 Task: Open Card Vulnerability Assessment in Board Voice of Customer Feedback Collection and Analysis to Workspace E-commerce Management and add a team member Softage.2@softage.net, a label Orange, a checklist Culinary Nutrition, an attachment from Trello, a color Orange and finally, add a card description 'Create and send out employee engagement survey on company vision' and a comment 'Let us approach this task with a sense of creativity and innovation, looking for unique and unconventional solutions.'. Add a start date 'Jan 06, 1900' with a due date 'Jan 13, 1900'
Action: Mouse moved to (56, 302)
Screenshot: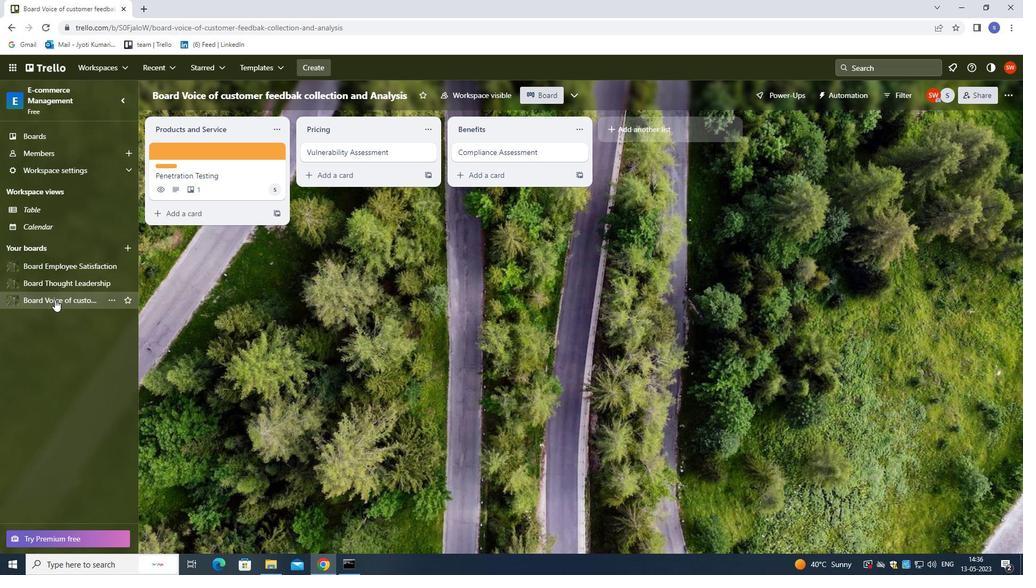 
Action: Mouse pressed left at (56, 302)
Screenshot: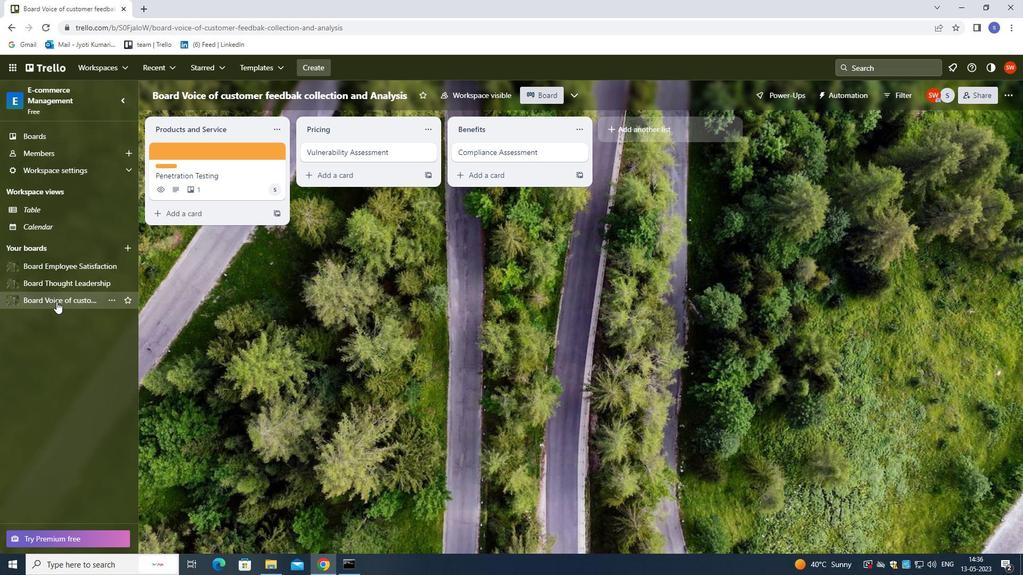 
Action: Mouse moved to (340, 152)
Screenshot: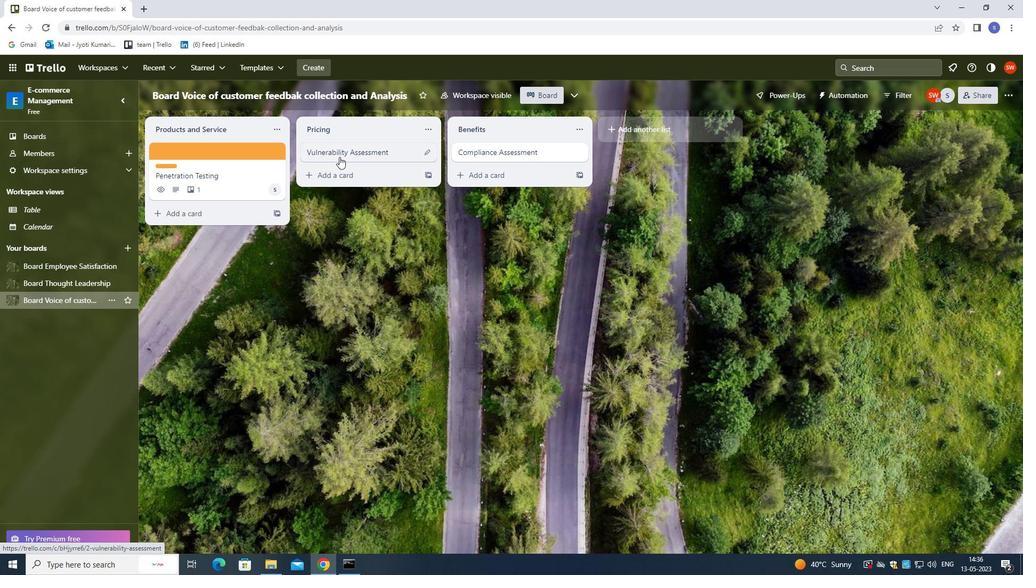 
Action: Mouse pressed left at (340, 152)
Screenshot: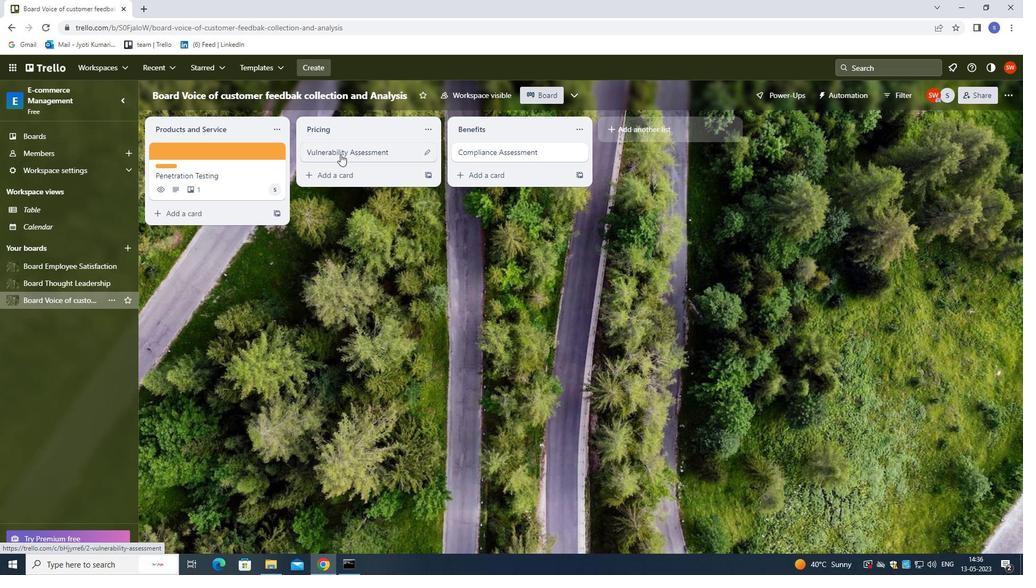 
Action: Mouse moved to (624, 184)
Screenshot: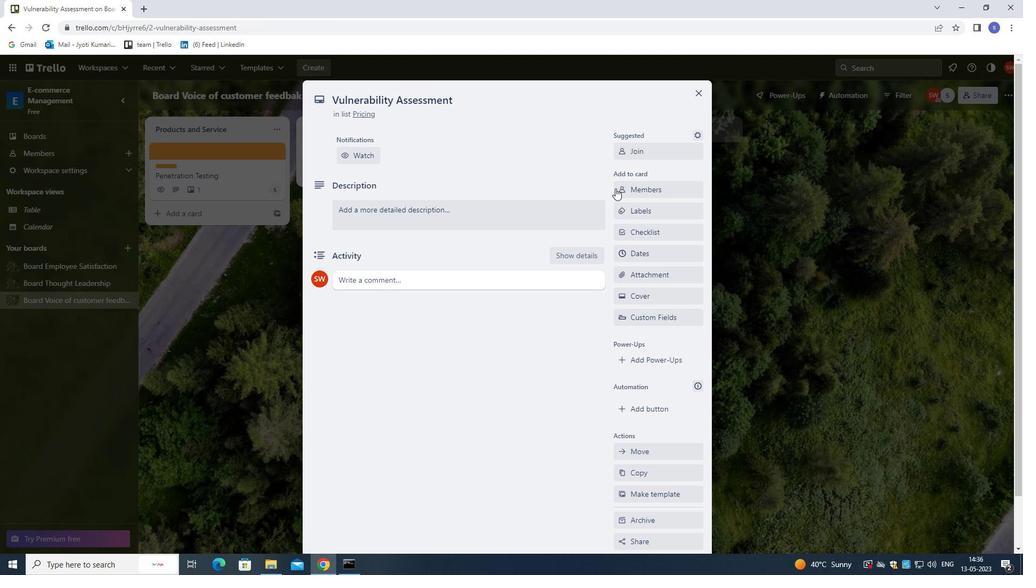 
Action: Mouse pressed left at (624, 184)
Screenshot: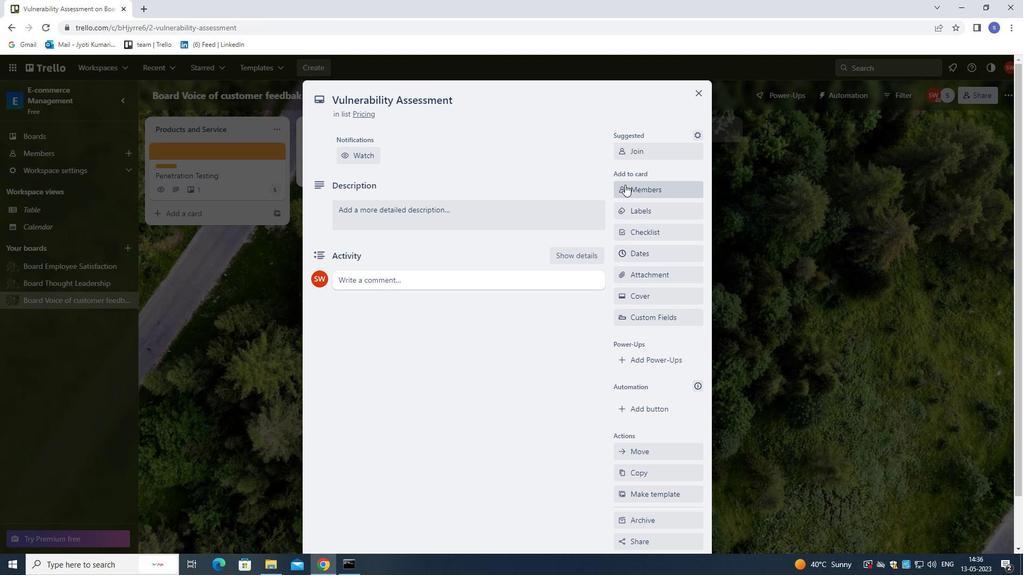 
Action: Mouse moved to (478, 327)
Screenshot: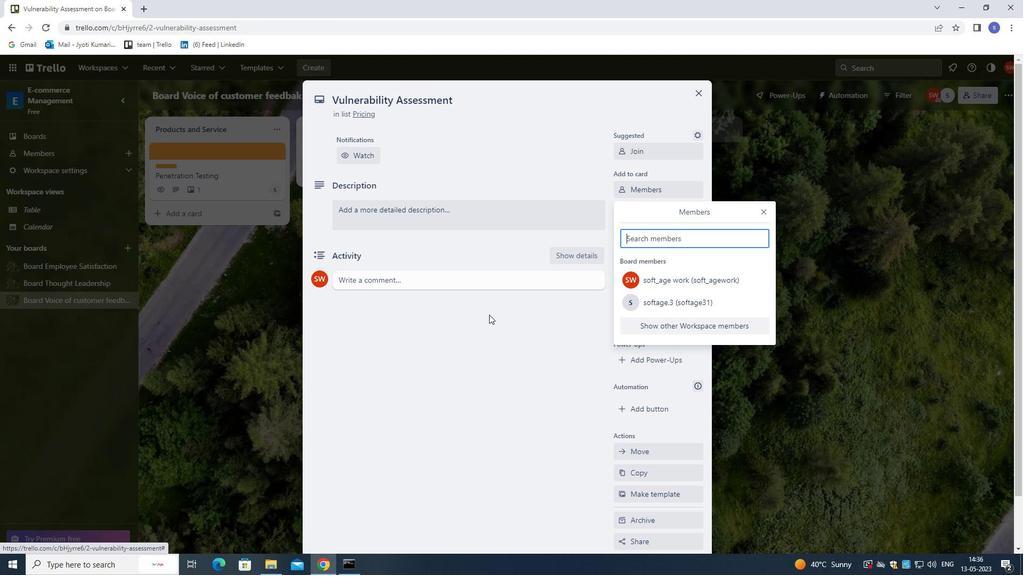 
Action: Key pressed softage.2<Key.shift>@SOFTAGE.NET
Screenshot: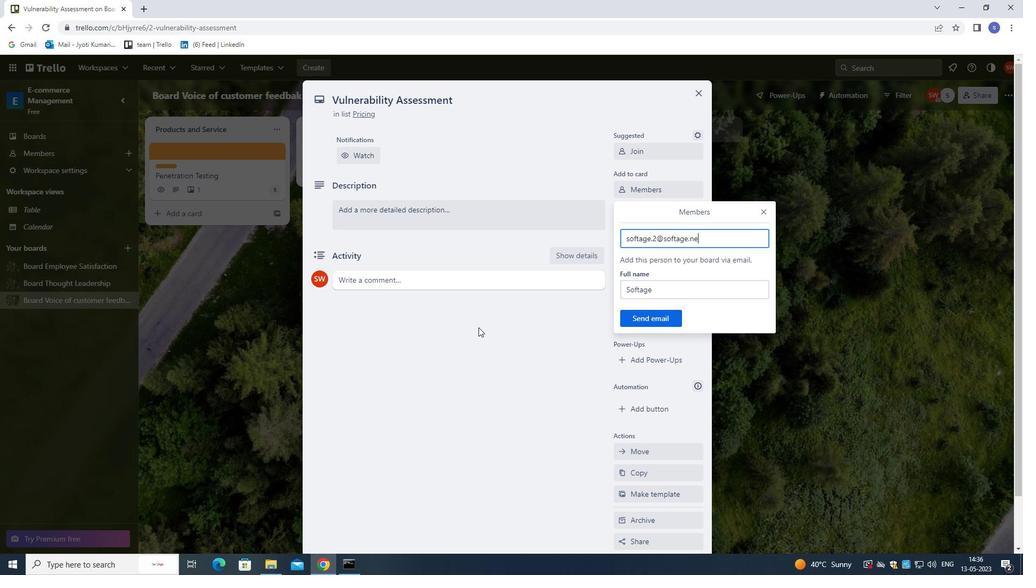 
Action: Mouse moved to (634, 318)
Screenshot: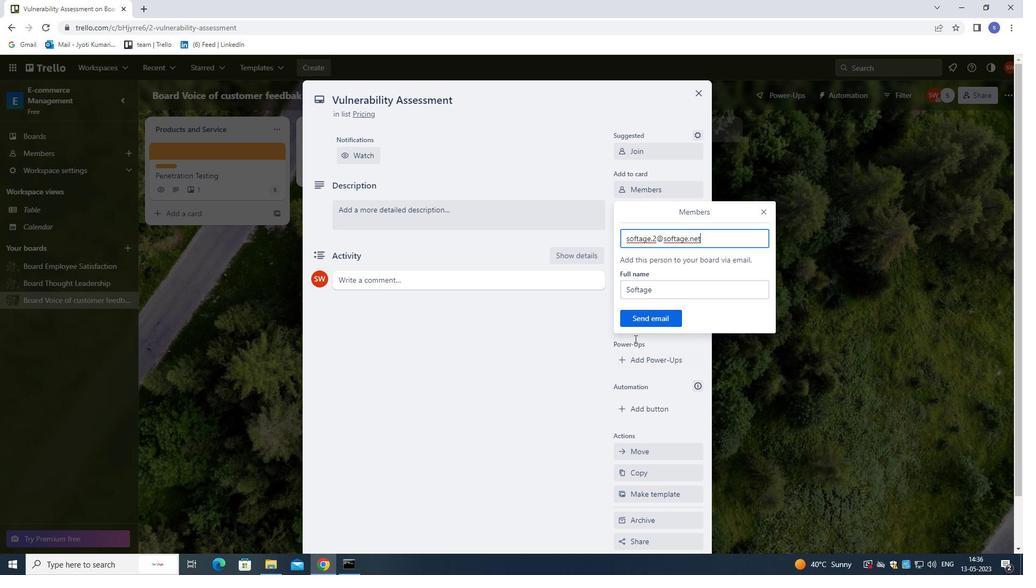 
Action: Mouse pressed left at (634, 318)
Screenshot: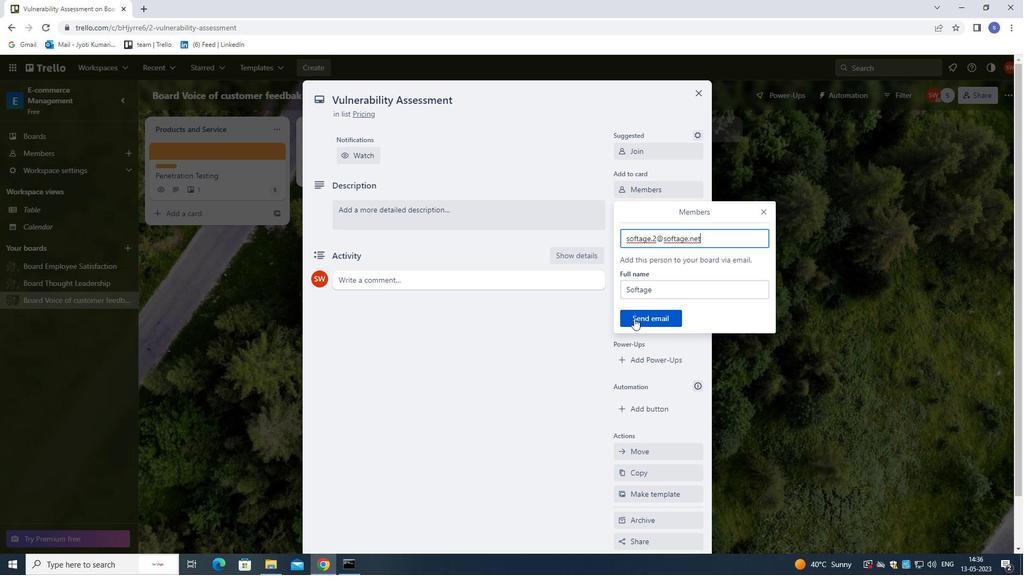 
Action: Mouse moved to (636, 214)
Screenshot: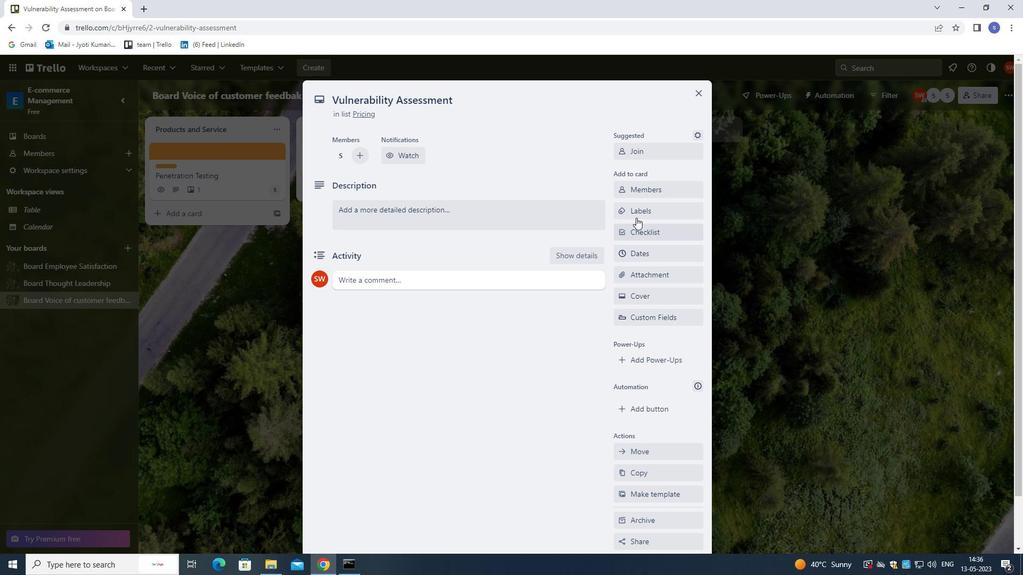 
Action: Mouse pressed left at (636, 214)
Screenshot: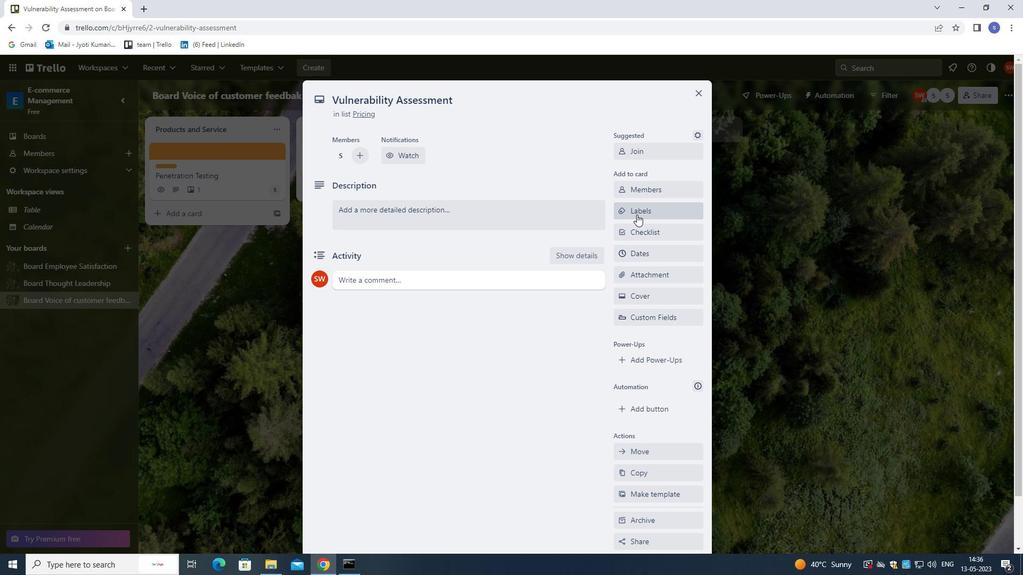 
Action: Mouse moved to (630, 210)
Screenshot: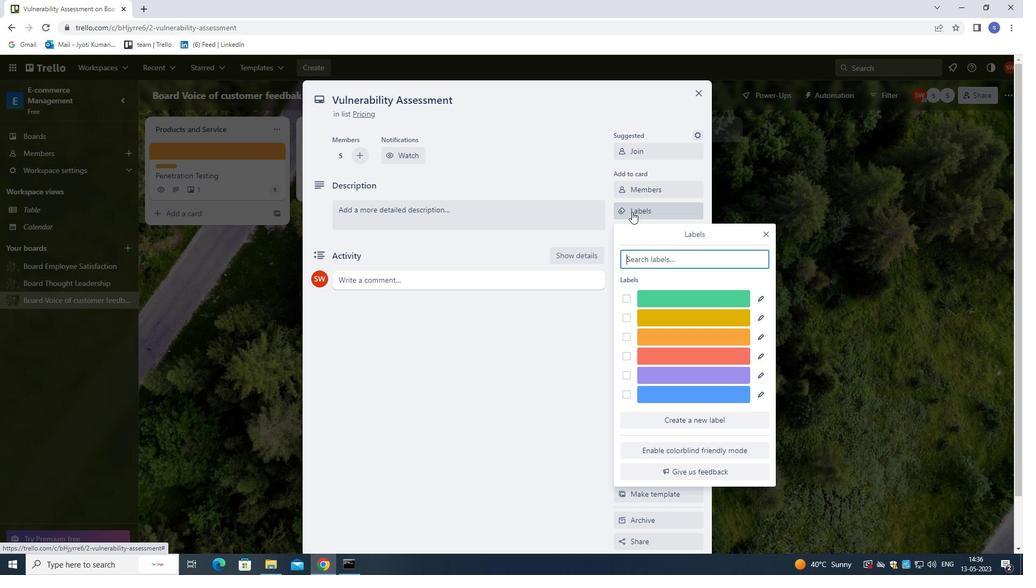 
Action: Key pressed O
Screenshot: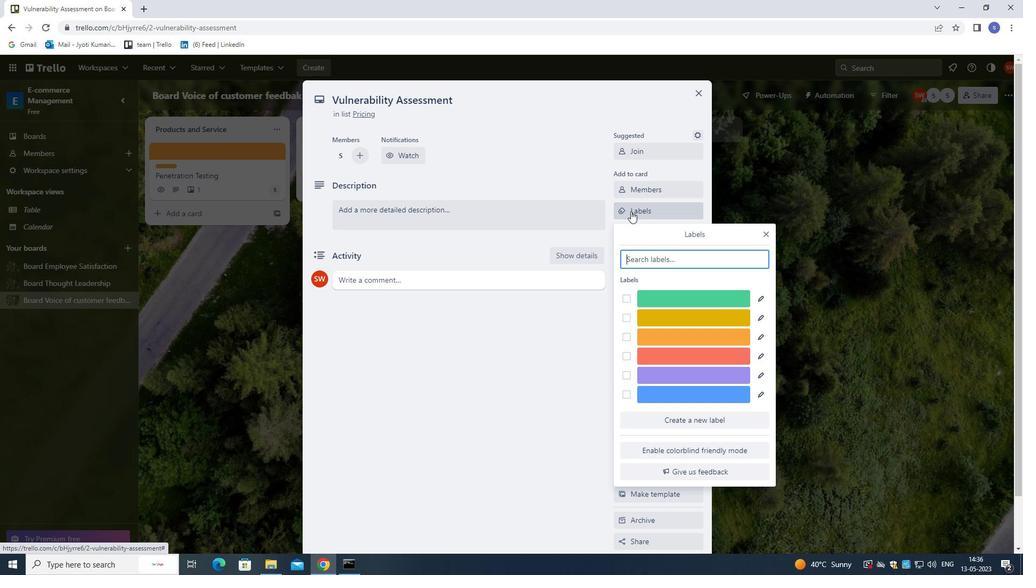 
Action: Mouse moved to (645, 296)
Screenshot: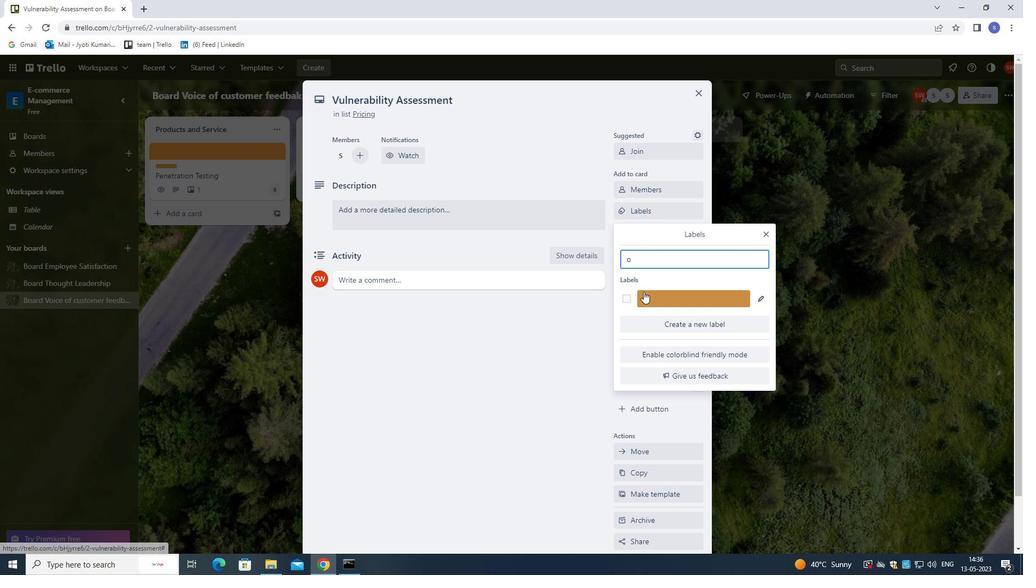 
Action: Mouse pressed left at (645, 296)
Screenshot: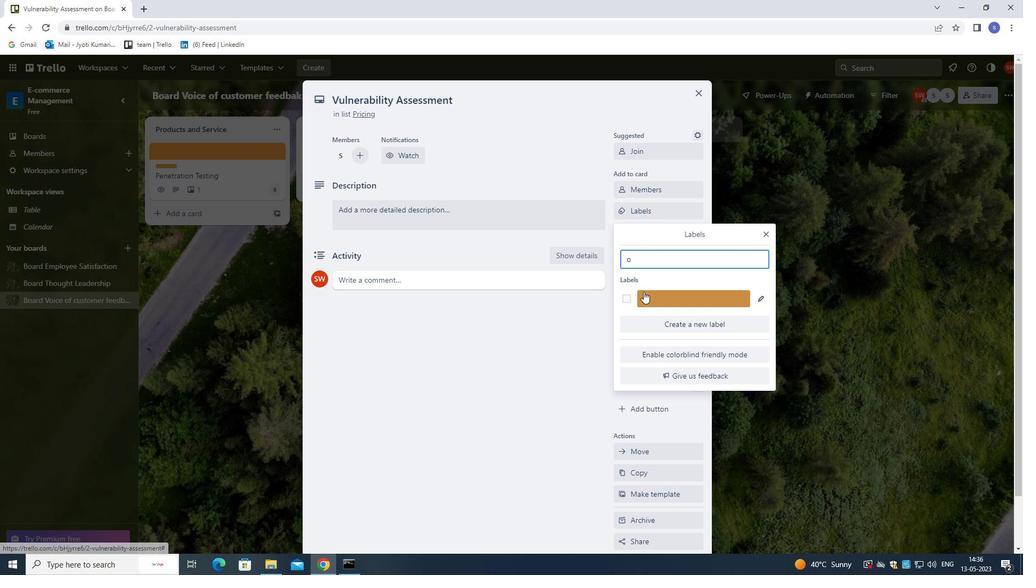 
Action: Mouse moved to (764, 236)
Screenshot: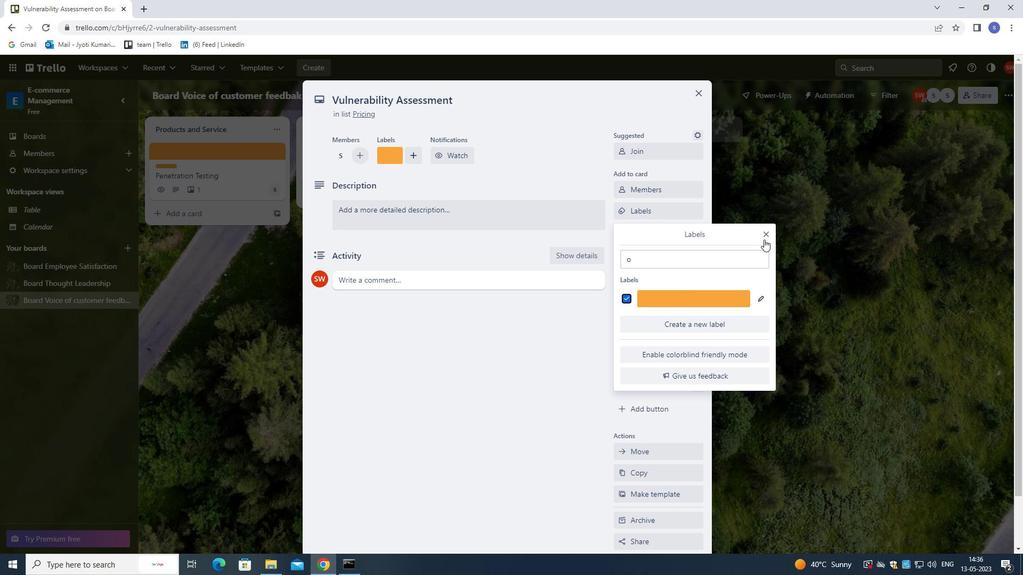 
Action: Mouse pressed left at (764, 236)
Screenshot: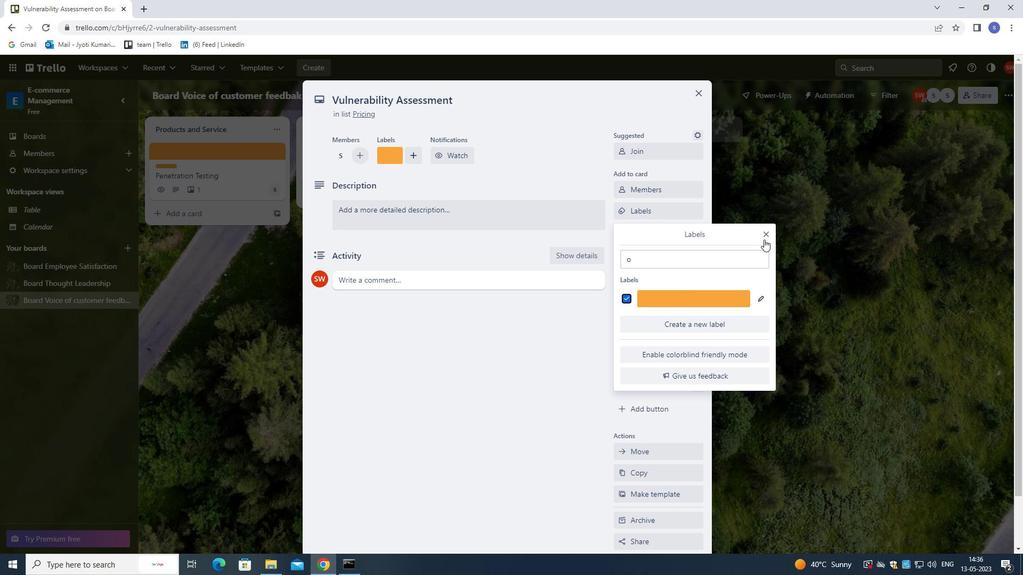 
Action: Mouse moved to (650, 232)
Screenshot: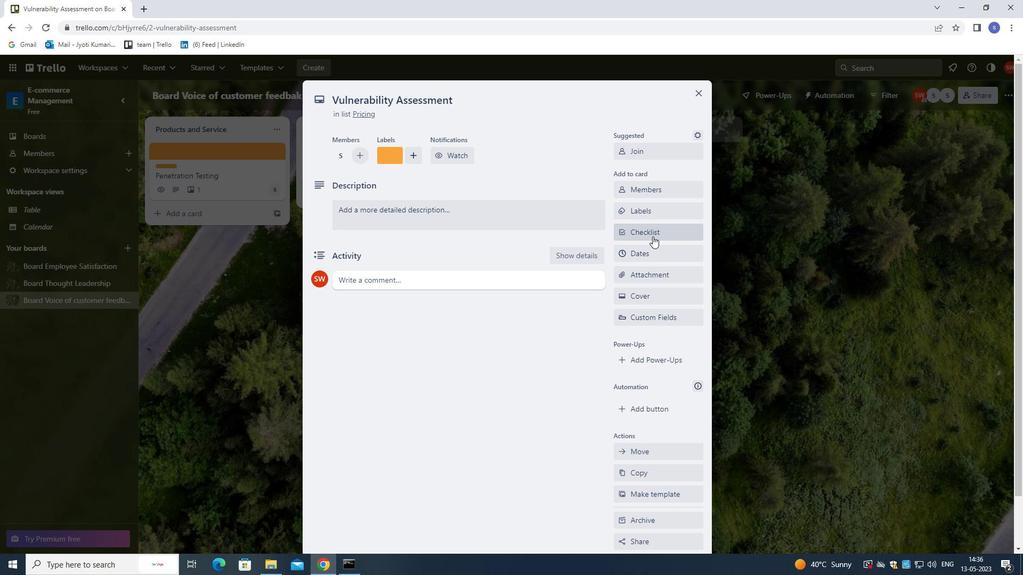 
Action: Mouse pressed left at (650, 232)
Screenshot: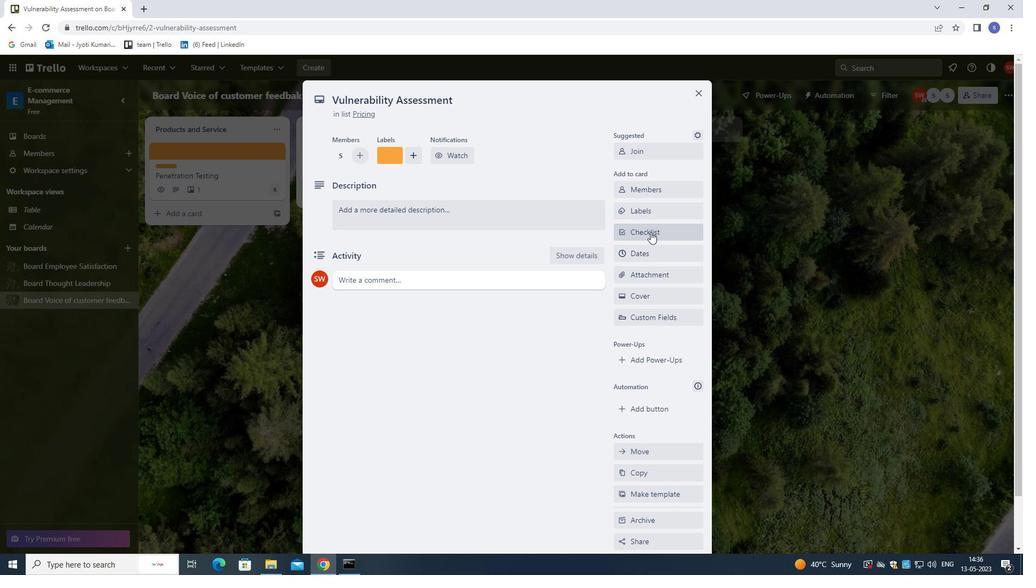 
Action: Mouse moved to (583, 209)
Screenshot: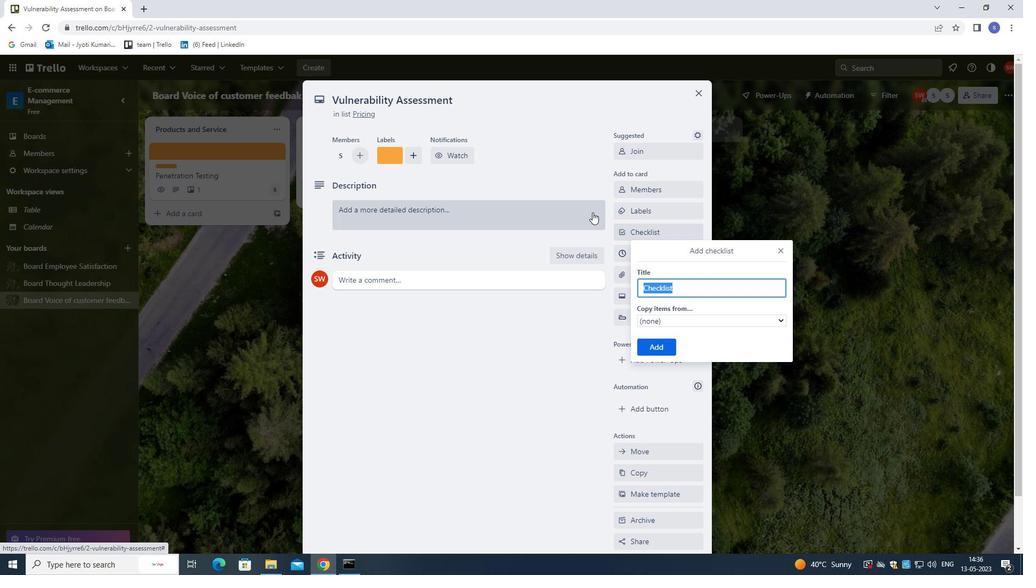 
Action: Key pressed <Key.shift>CUIL<Key.backspace><Key.backspace>LINARY<Key.space><Key.shift>NUTRITION
Screenshot: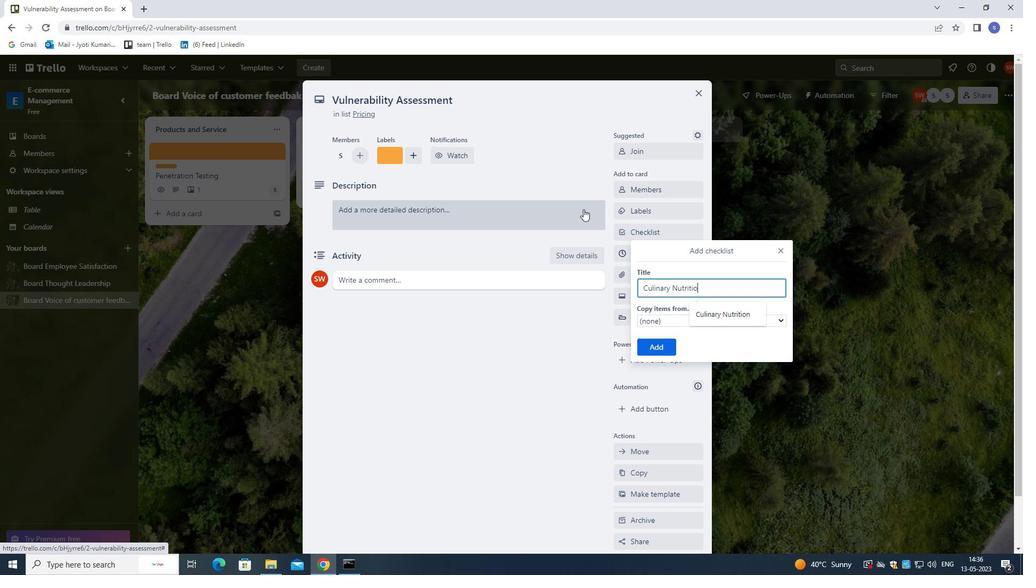 
Action: Mouse moved to (649, 343)
Screenshot: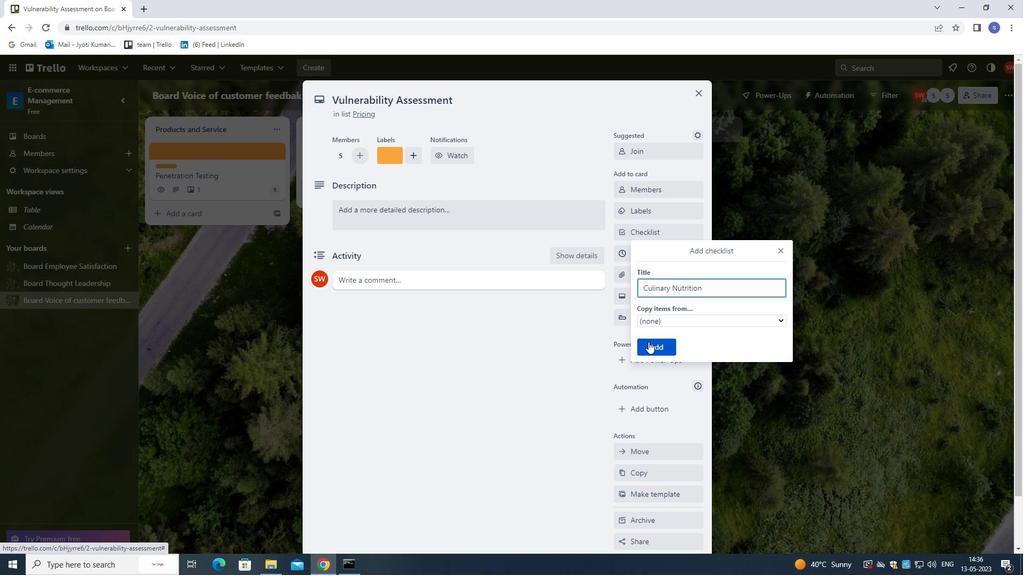 
Action: Mouse pressed left at (649, 343)
Screenshot: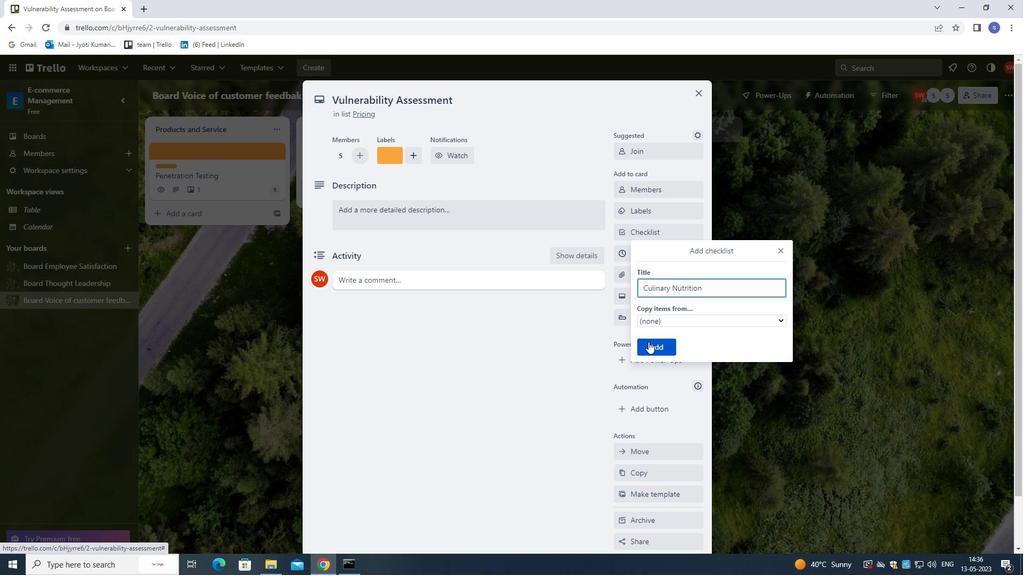 
Action: Mouse moved to (658, 257)
Screenshot: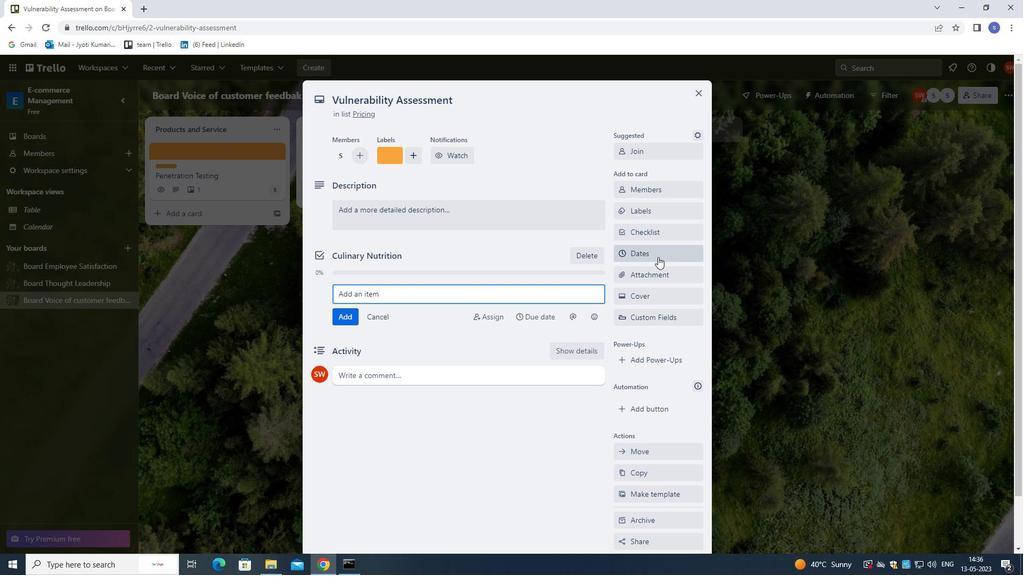 
Action: Mouse pressed left at (658, 257)
Screenshot: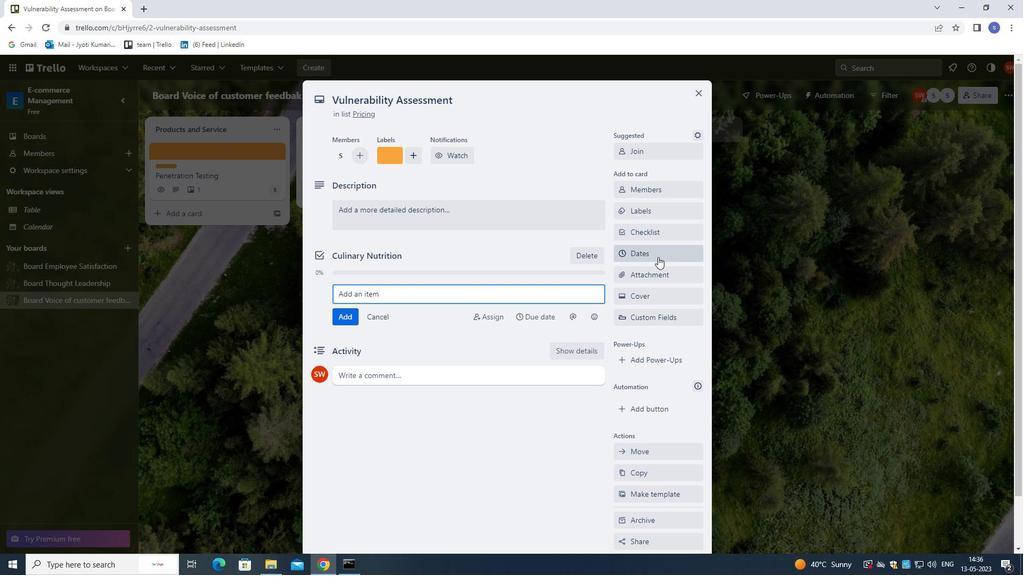 
Action: Mouse moved to (624, 290)
Screenshot: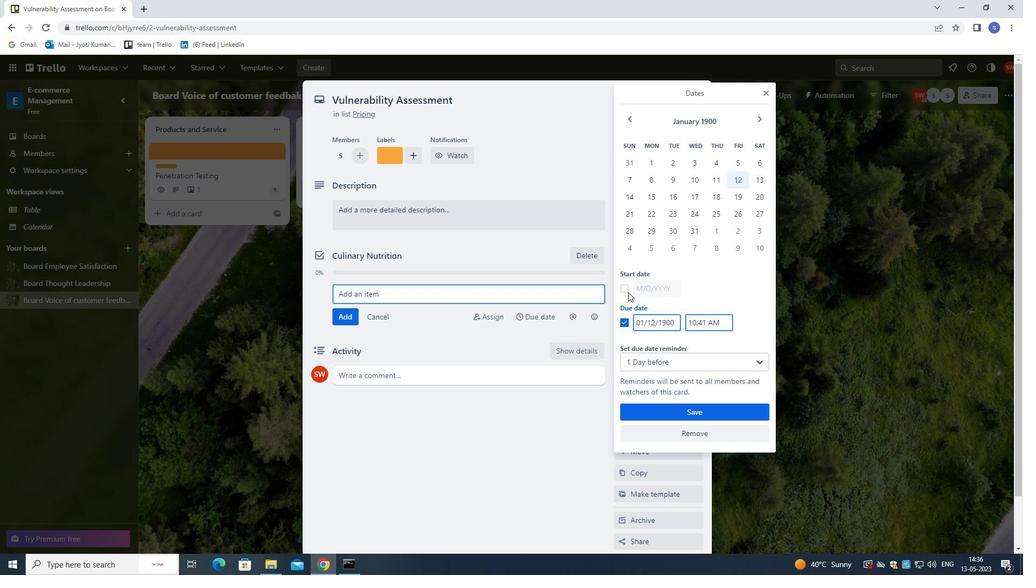 
Action: Mouse pressed left at (624, 290)
Screenshot: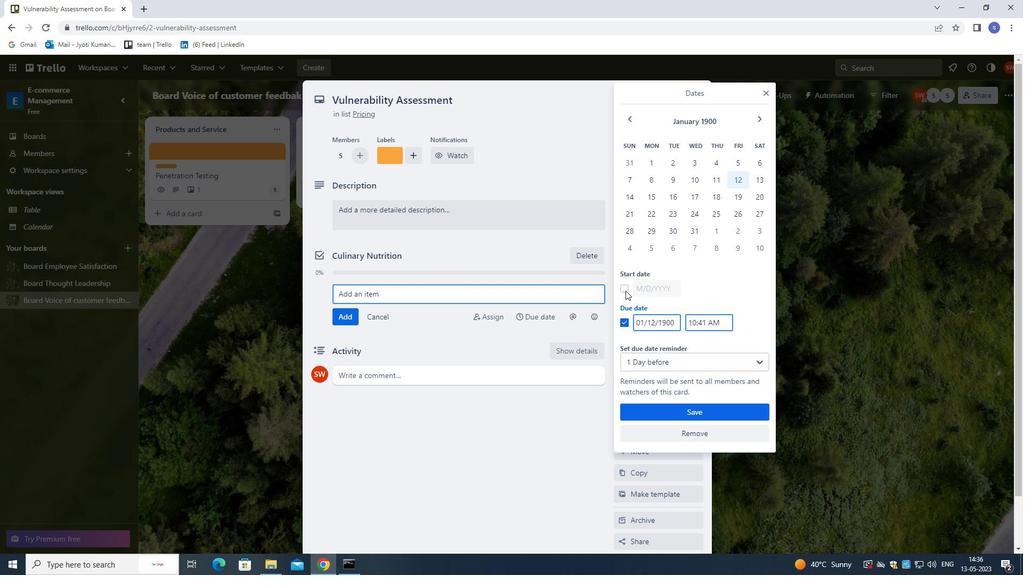 
Action: Mouse moved to (650, 287)
Screenshot: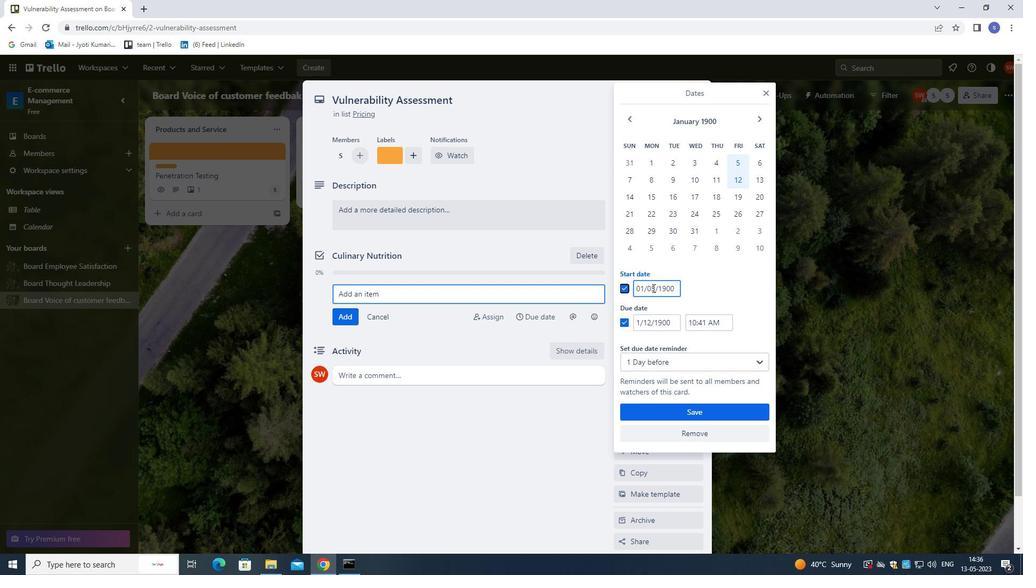
Action: Mouse pressed left at (650, 287)
Screenshot: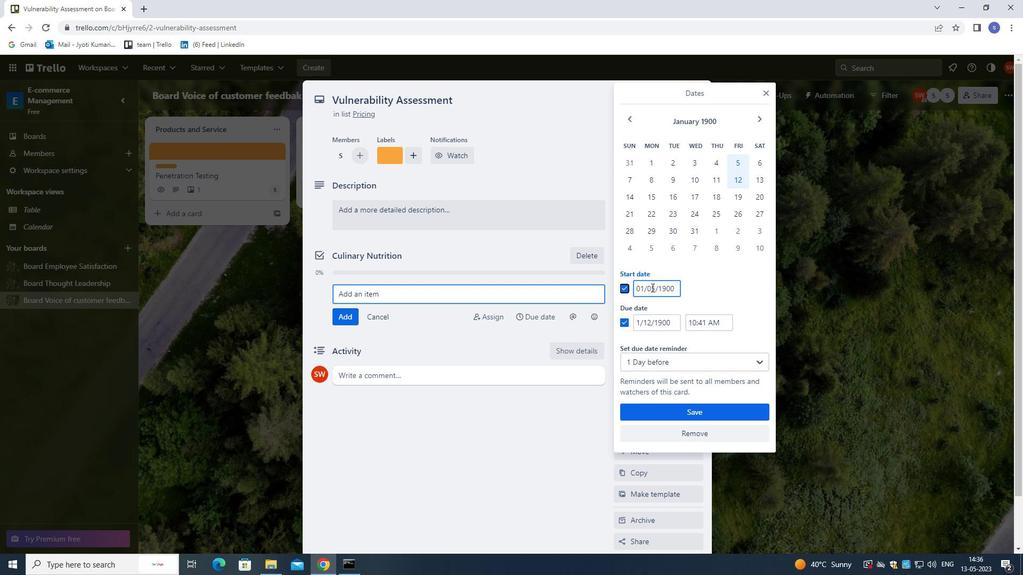 
Action: Mouse moved to (682, 356)
Screenshot: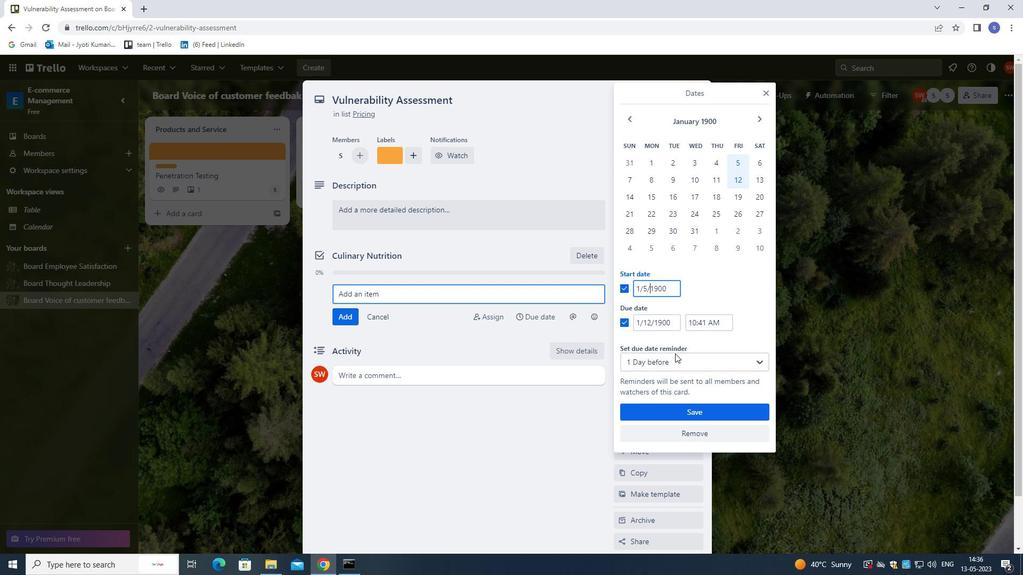 
Action: Key pressed <Key.left><Key.backspace>6
Screenshot: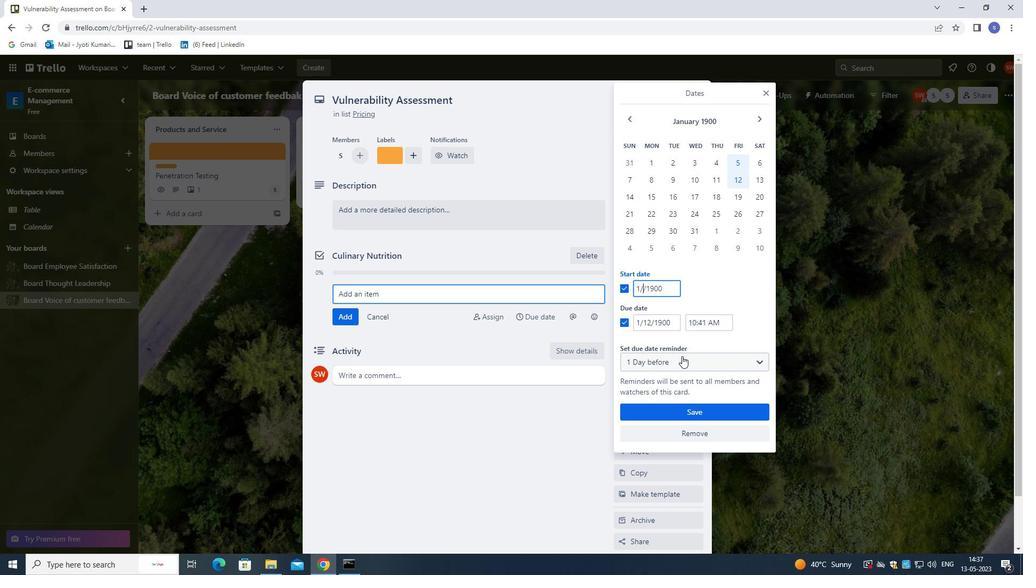 
Action: Mouse moved to (648, 323)
Screenshot: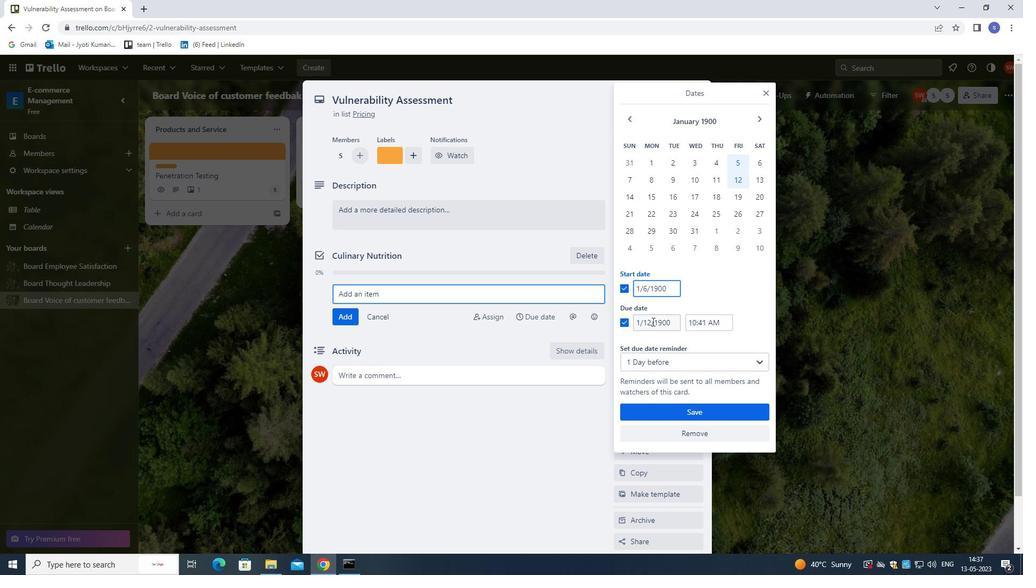 
Action: Mouse pressed left at (648, 323)
Screenshot: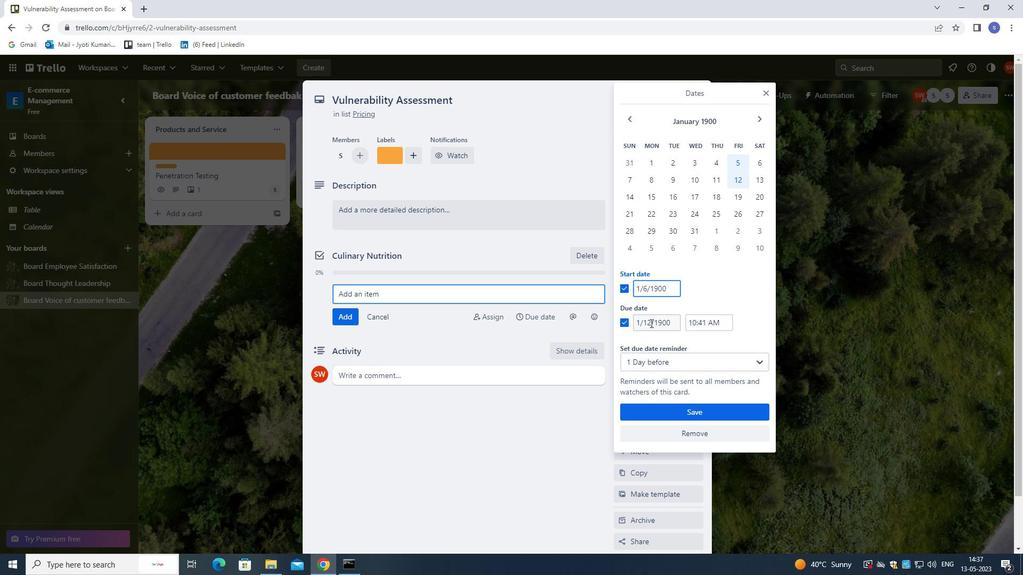 
Action: Mouse moved to (647, 373)
Screenshot: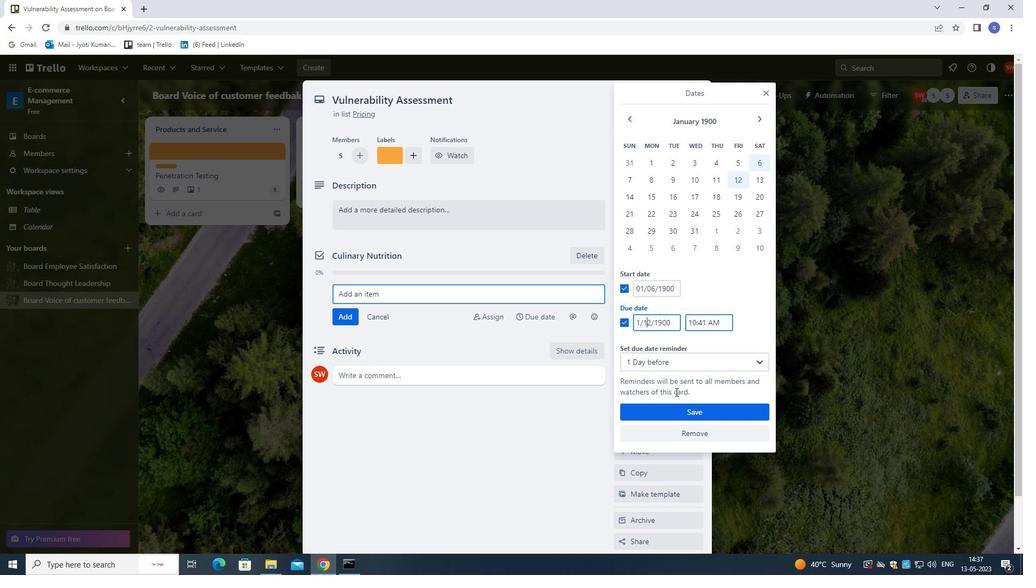 
Action: Key pressed <Key.right><Key.backspace>3
Screenshot: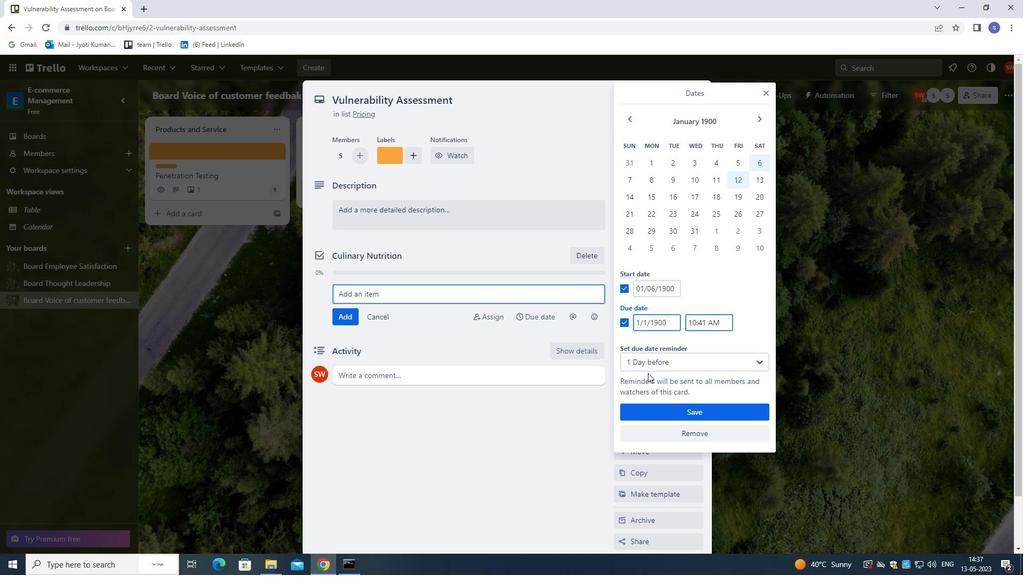 
Action: Mouse moved to (651, 410)
Screenshot: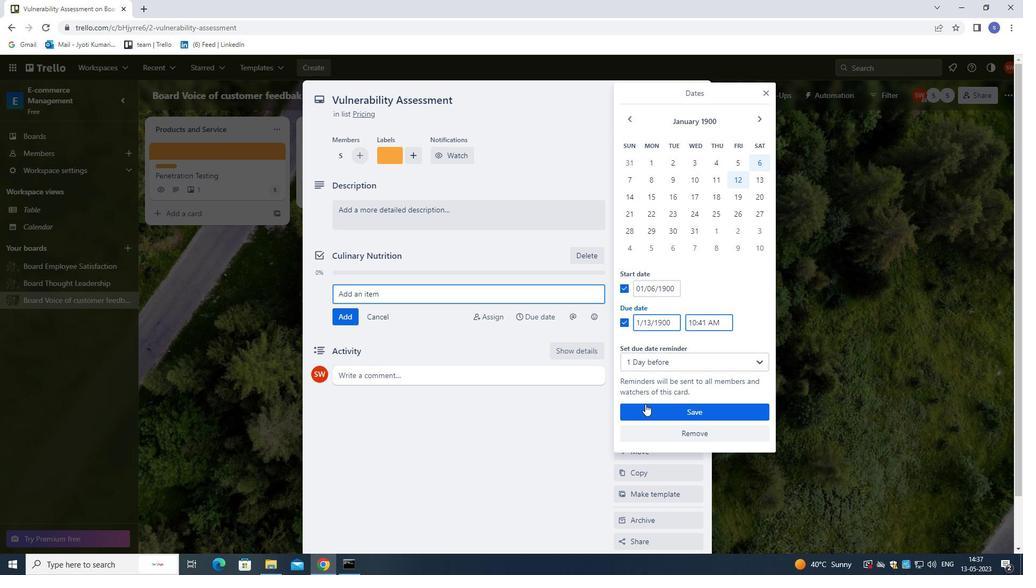 
Action: Mouse pressed left at (651, 410)
Screenshot: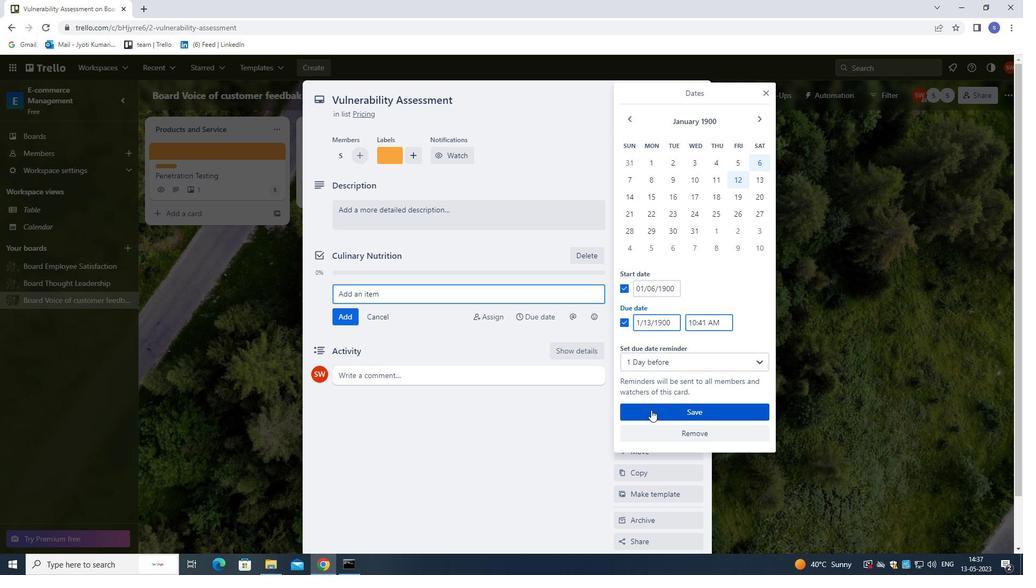 
Action: Mouse moved to (638, 270)
Screenshot: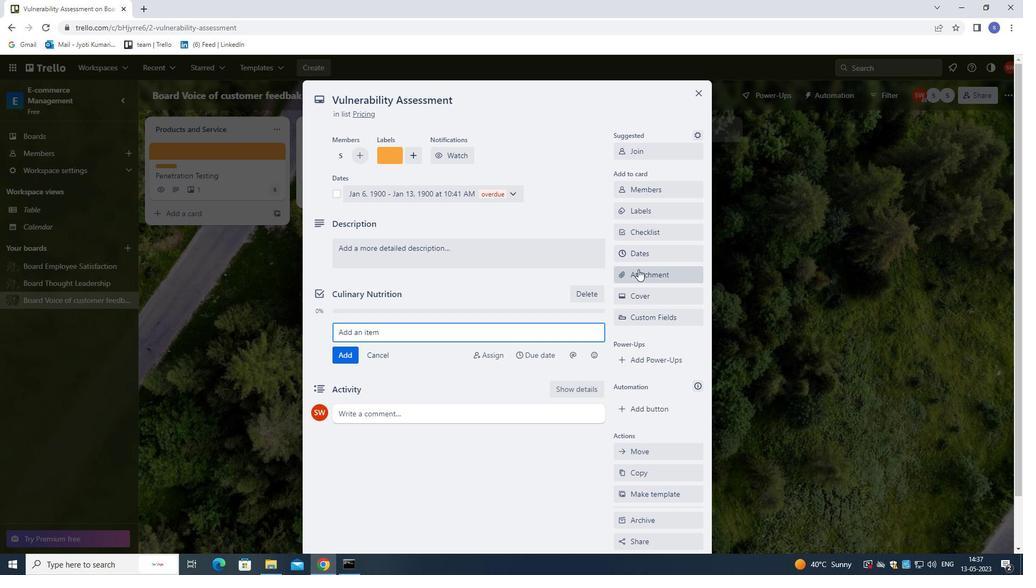 
Action: Mouse pressed left at (638, 270)
Screenshot: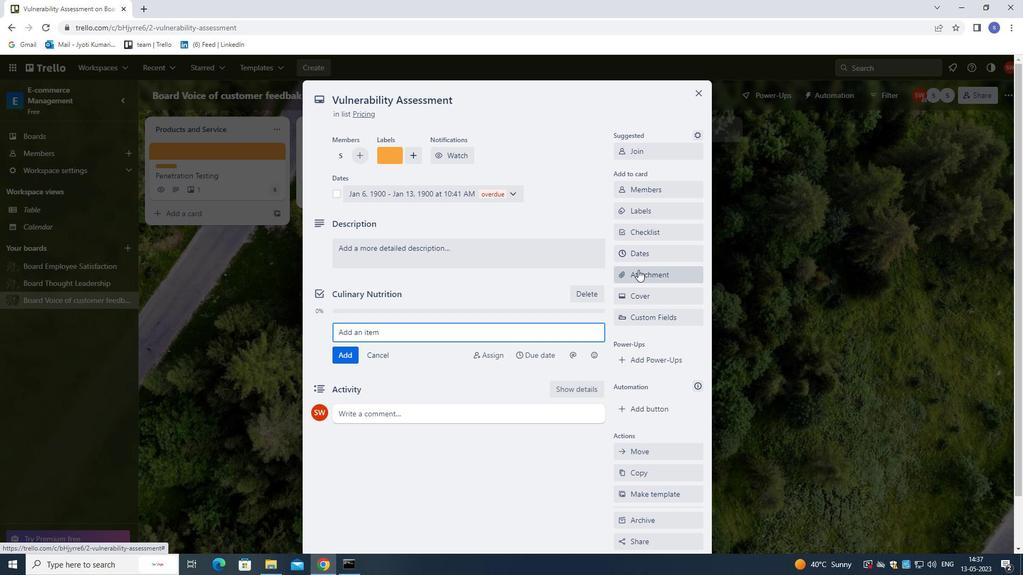 
Action: Mouse moved to (679, 343)
Screenshot: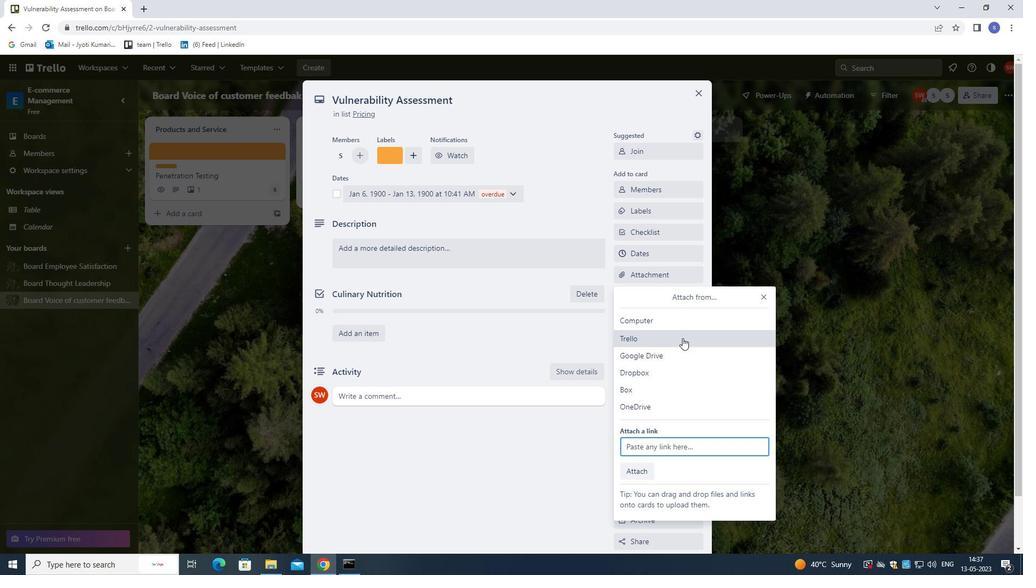 
Action: Mouse pressed left at (679, 343)
Screenshot: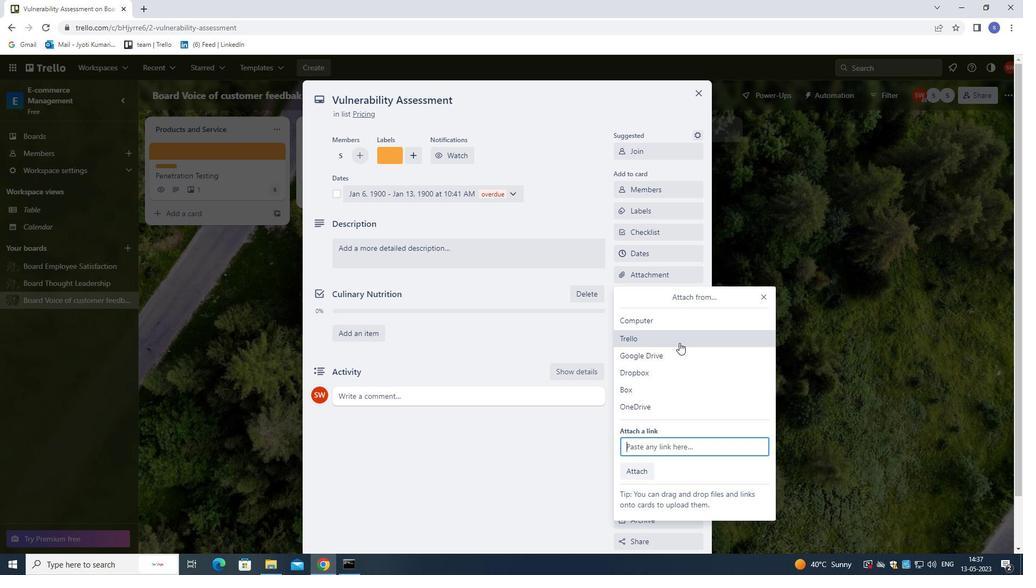 
Action: Mouse moved to (659, 307)
Screenshot: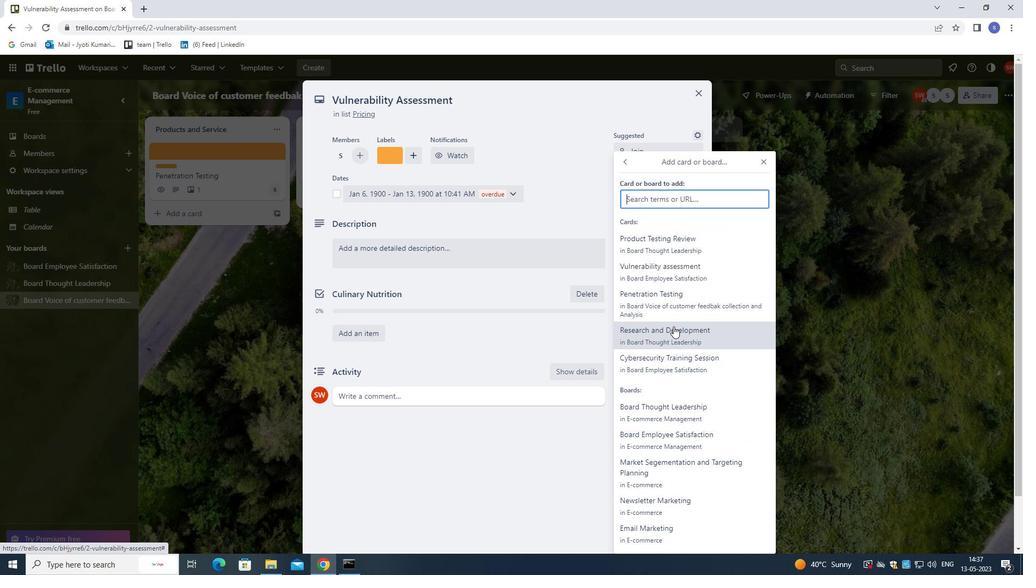 
Action: Mouse pressed left at (659, 307)
Screenshot: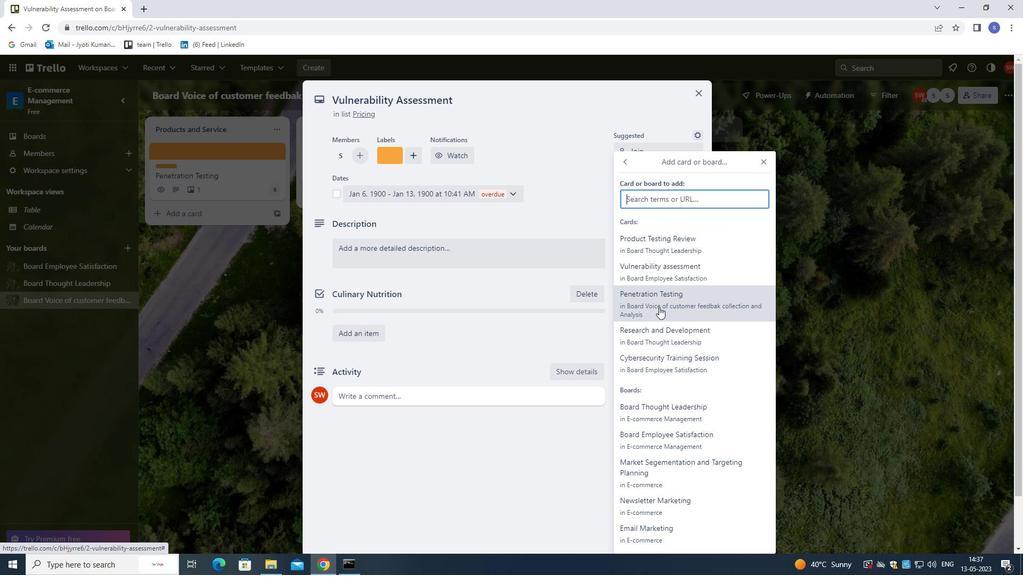 
Action: Mouse moved to (651, 300)
Screenshot: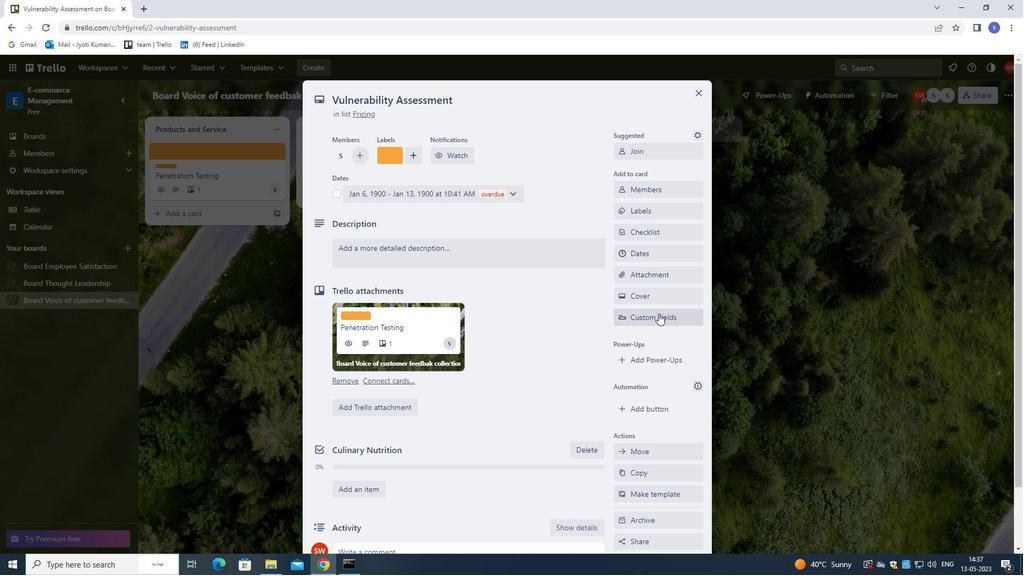 
Action: Mouse pressed left at (651, 300)
Screenshot: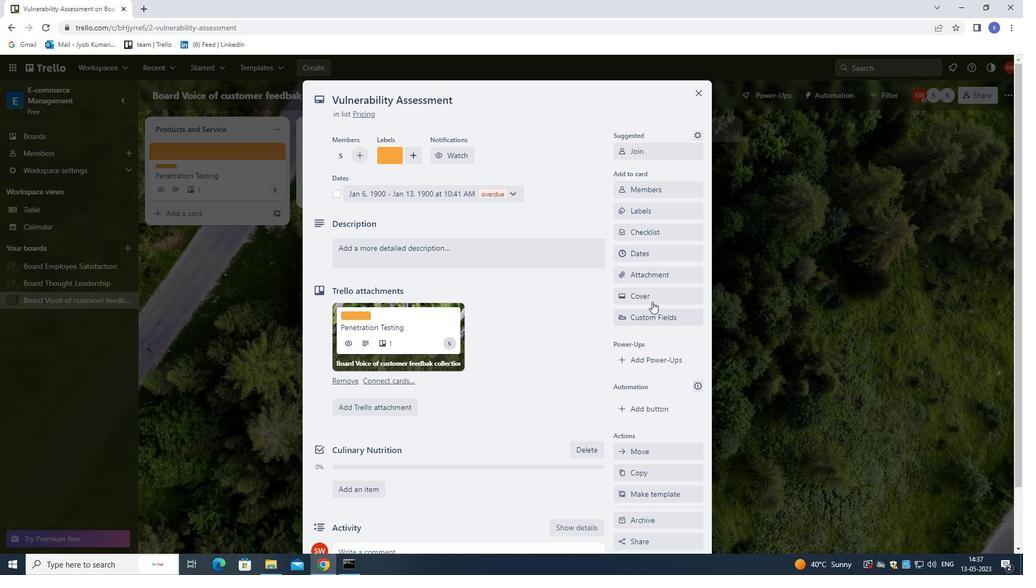 
Action: Mouse moved to (691, 342)
Screenshot: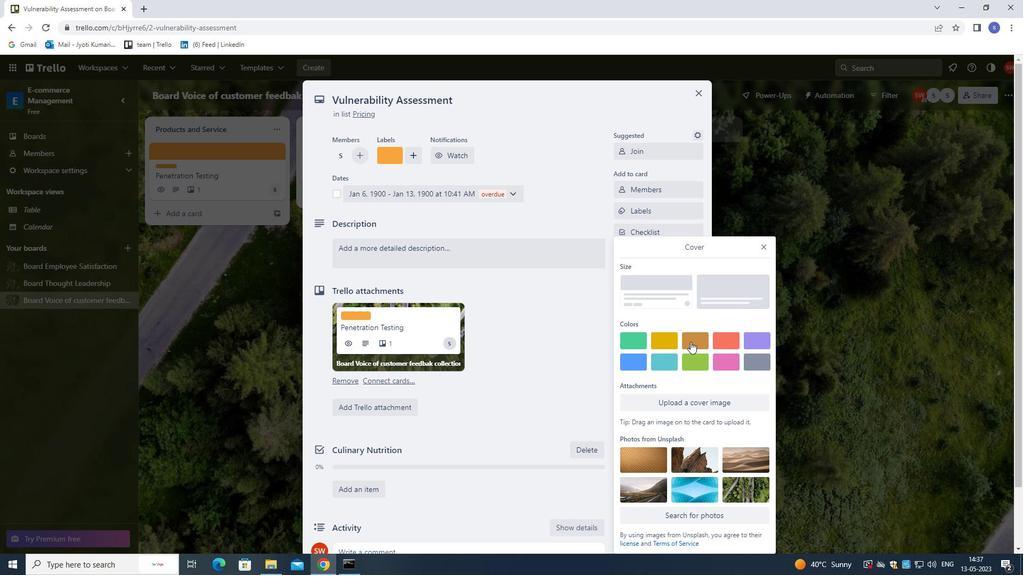 
Action: Mouse pressed left at (691, 342)
Screenshot: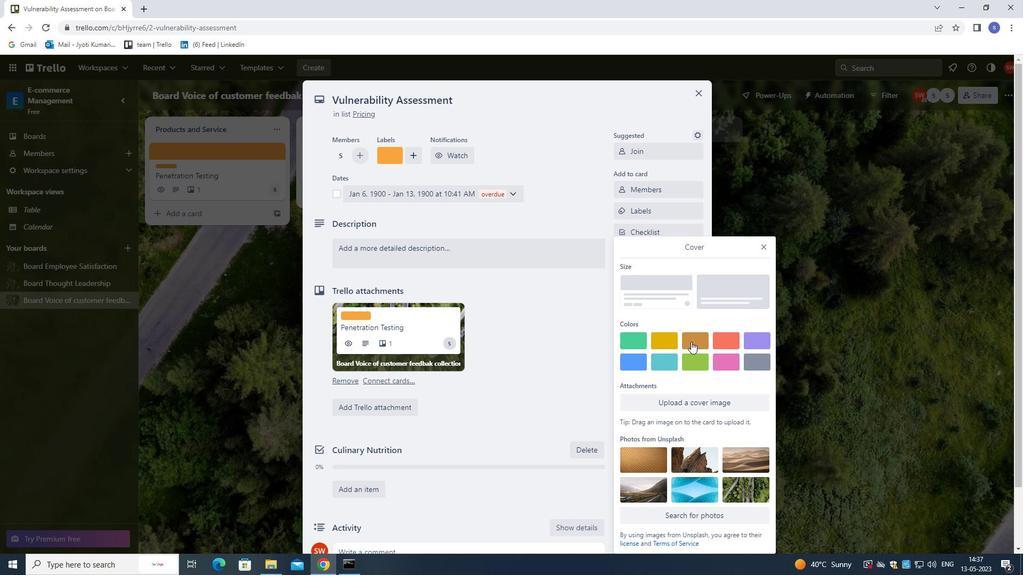 
Action: Mouse moved to (766, 229)
Screenshot: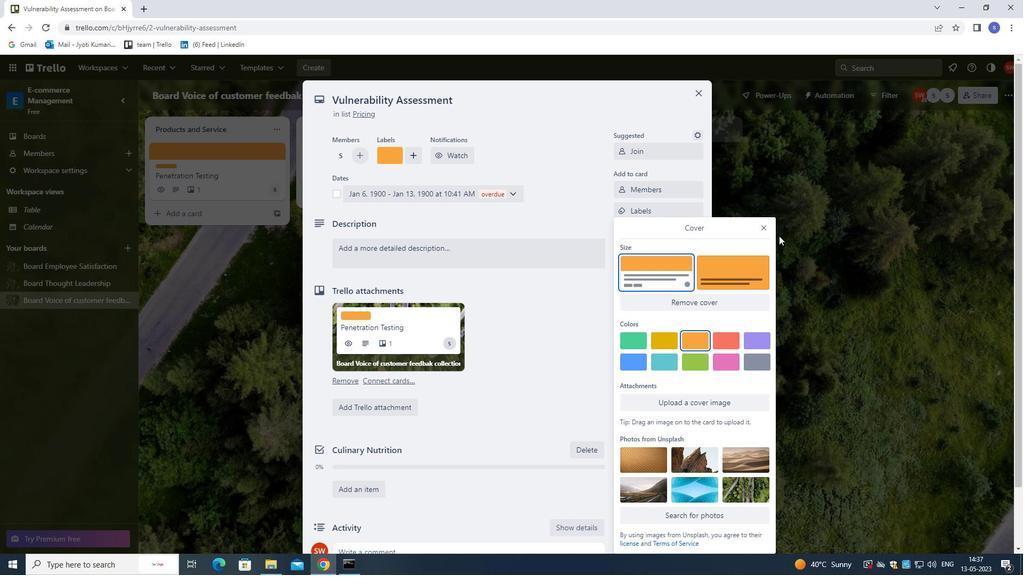 
Action: Mouse pressed left at (766, 229)
Screenshot: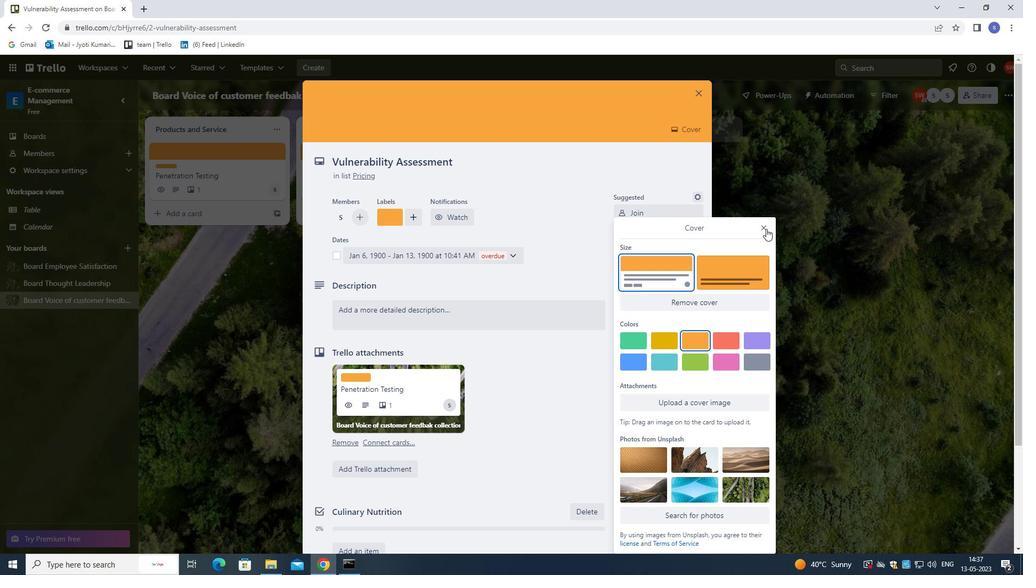 
Action: Mouse moved to (488, 309)
Screenshot: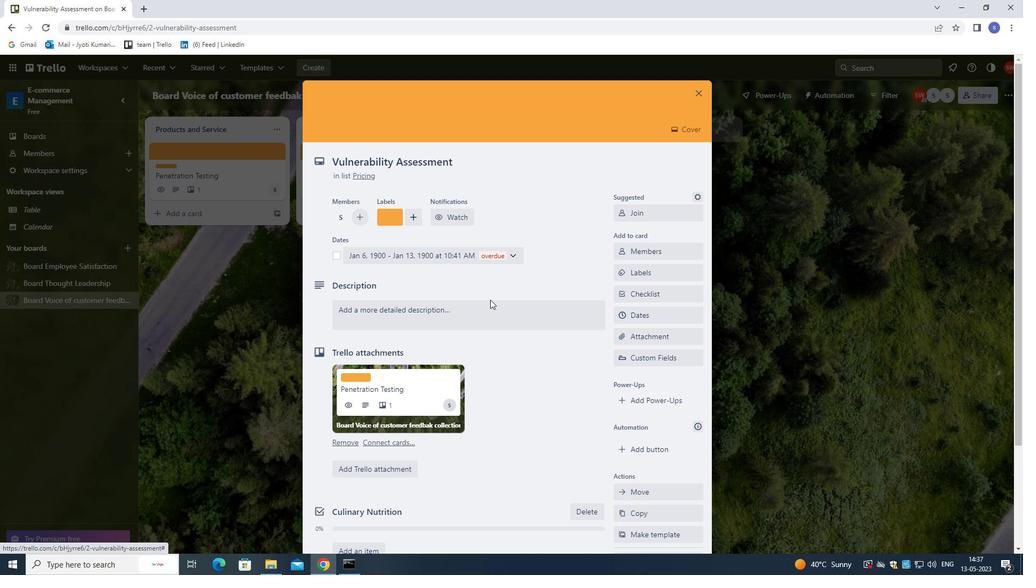 
Action: Mouse pressed left at (488, 309)
Screenshot: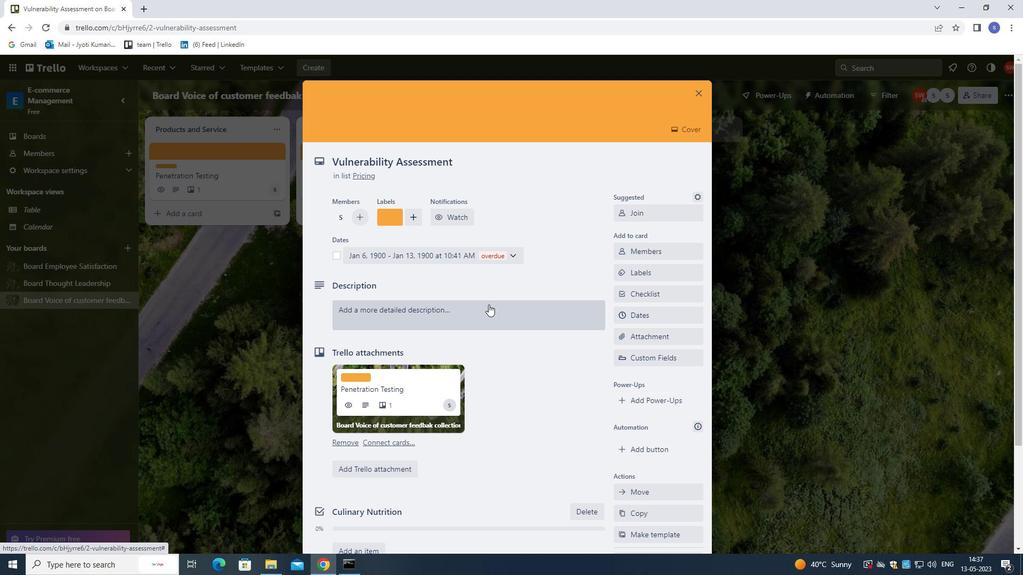 
Action: Mouse moved to (648, 372)
Screenshot: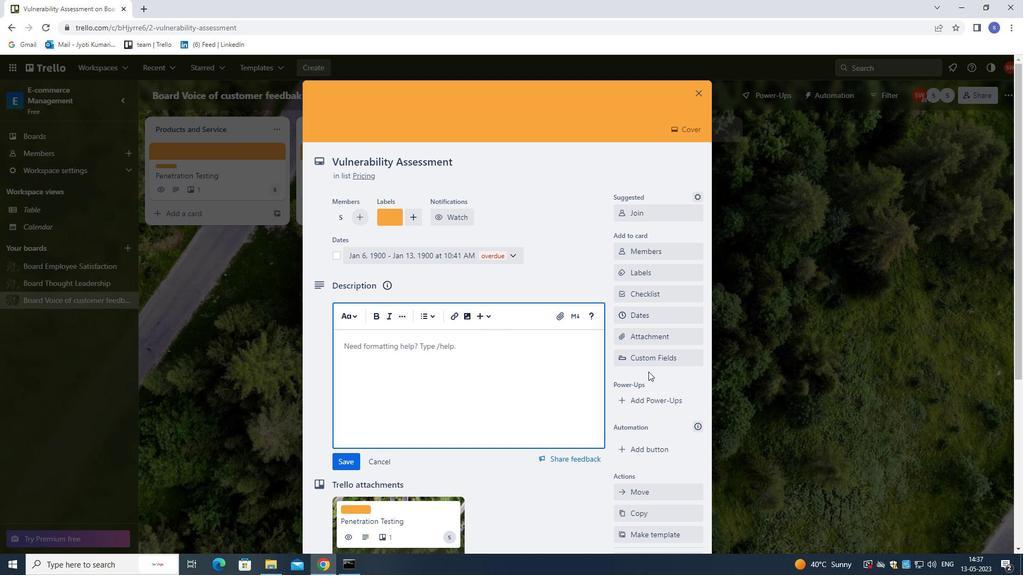 
Action: Key pressed <Key.shift>CREATE<Key.space>AND<Key.space>SEND<Key.space>OUT<Key.space>EMPLOYEE<Key.space>ENGAGEMENT<Key.space>SURVEY<Key.space>ON<Key.space>COMPANY<Key.space>VISION<Key.space>.
Screenshot: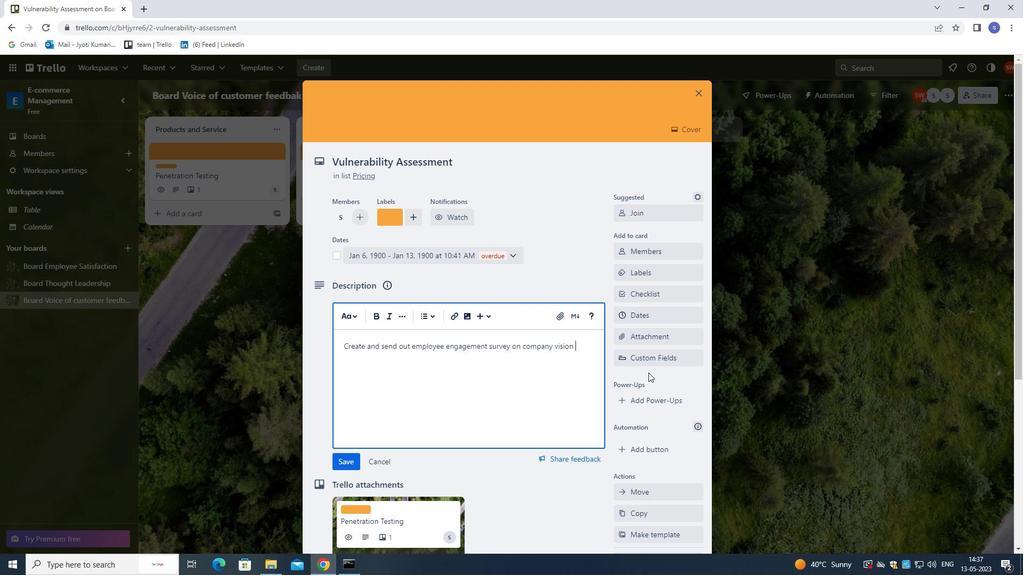 
Action: Mouse moved to (694, 435)
Screenshot: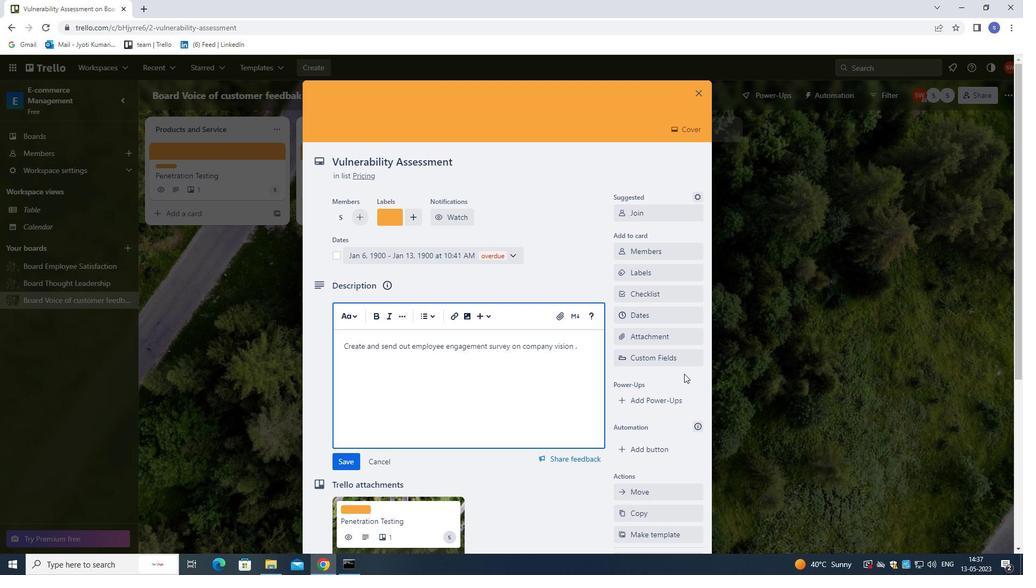 
Action: Mouse scrolled (694, 431) with delta (0, 0)
Screenshot: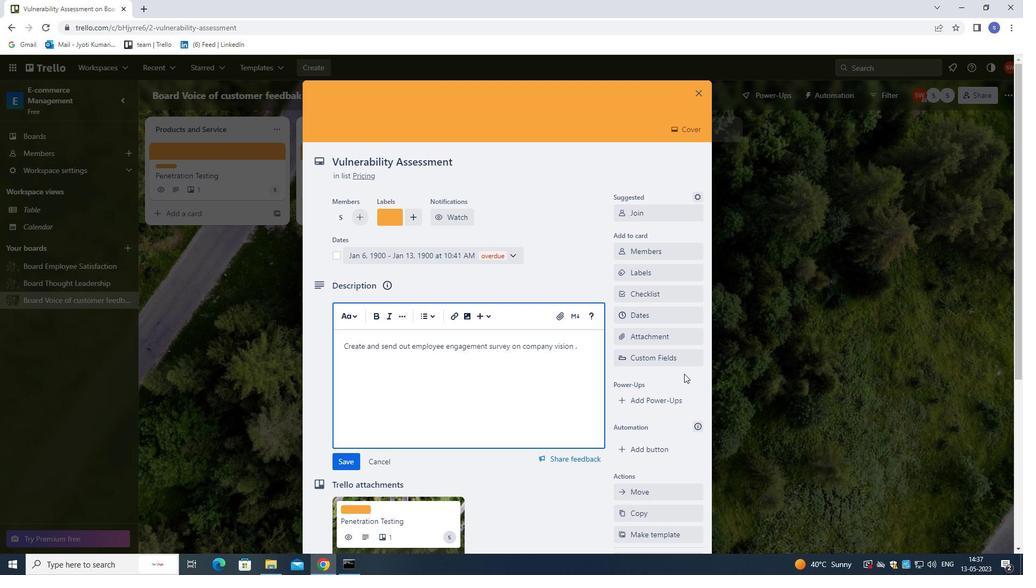 
Action: Mouse moved to (694, 437)
Screenshot: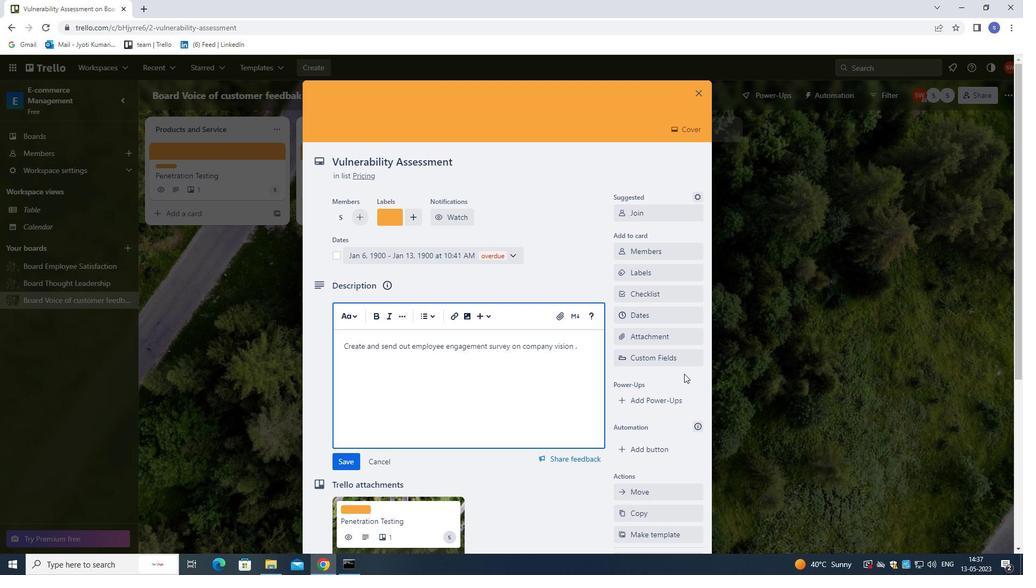 
Action: Mouse scrolled (694, 436) with delta (0, 0)
Screenshot: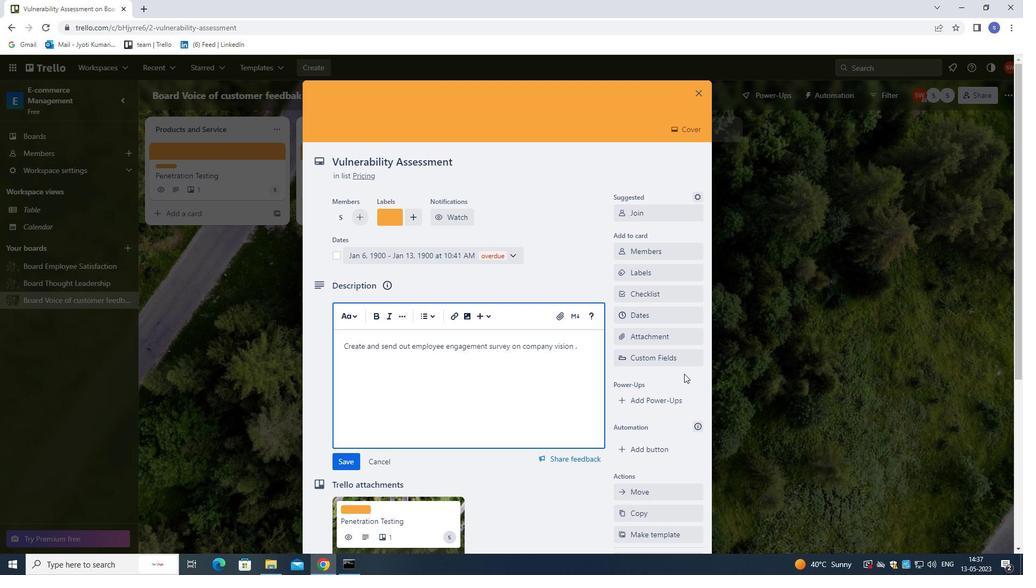 
Action: Mouse scrolled (694, 436) with delta (0, 0)
Screenshot: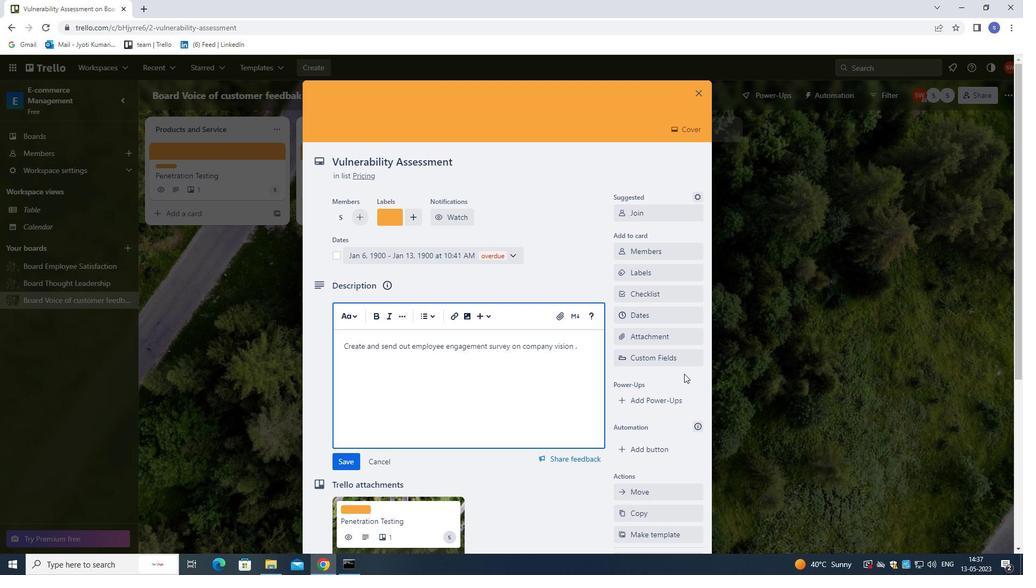 
Action: Mouse scrolled (694, 436) with delta (0, 0)
Screenshot: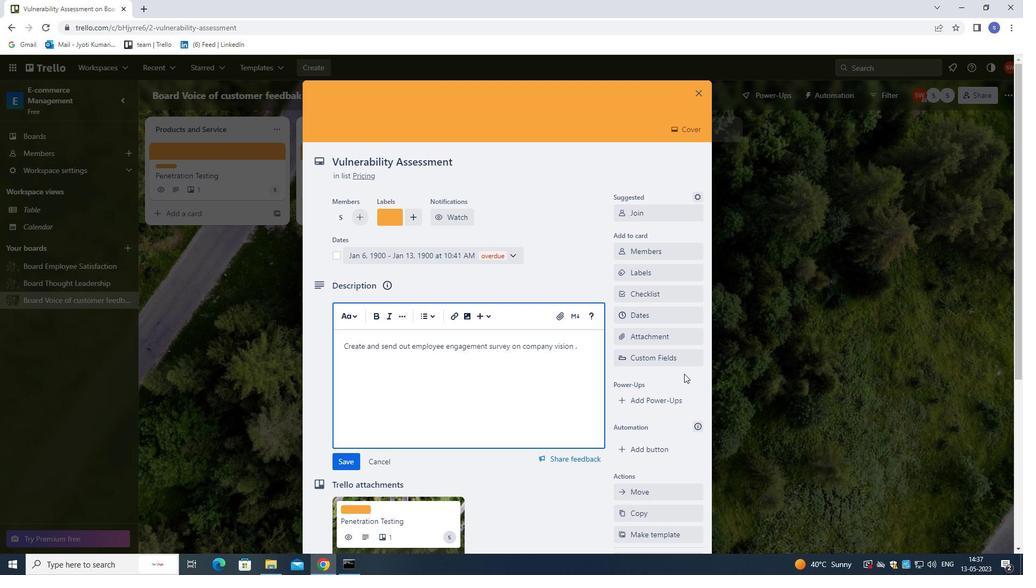 
Action: Mouse scrolled (694, 436) with delta (0, 0)
Screenshot: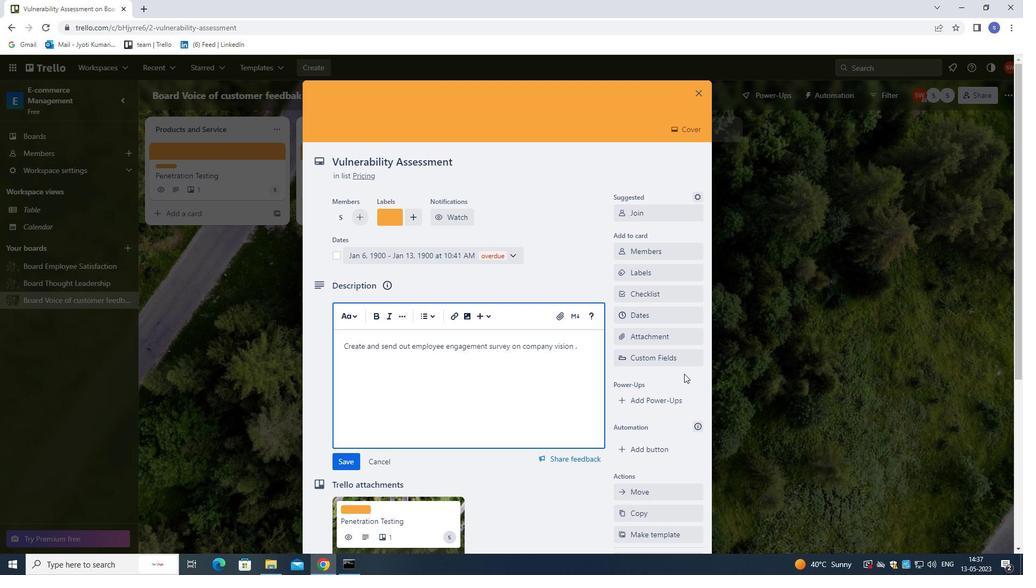 
Action: Mouse moved to (686, 444)
Screenshot: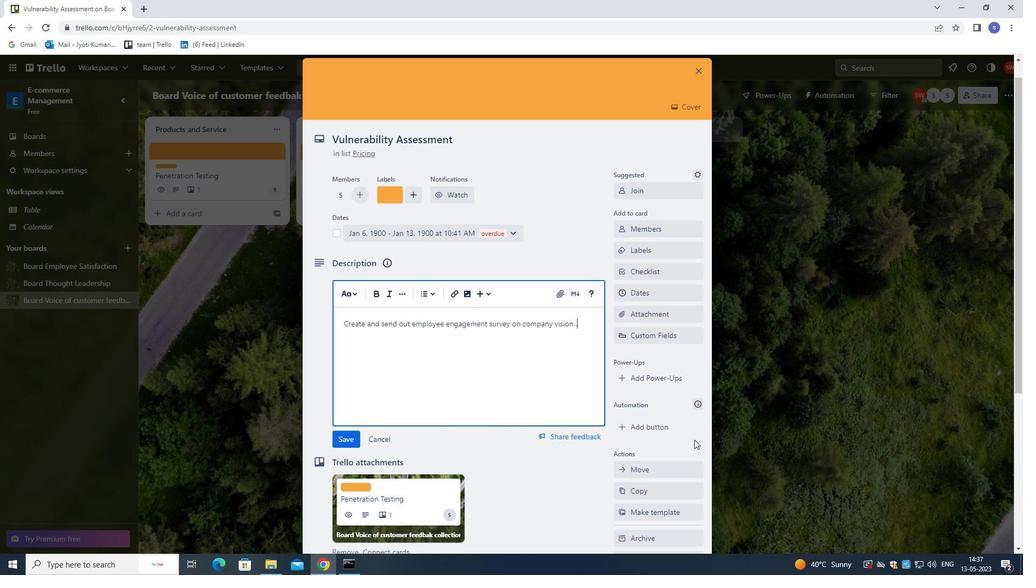 
Action: Mouse scrolled (686, 443) with delta (0, 0)
Screenshot: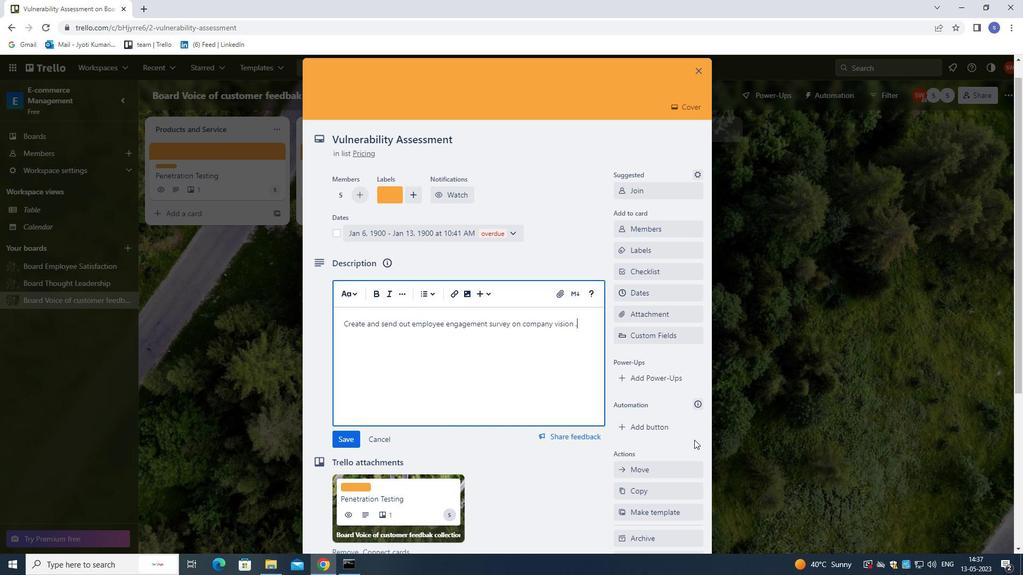 
Action: Mouse moved to (683, 447)
Screenshot: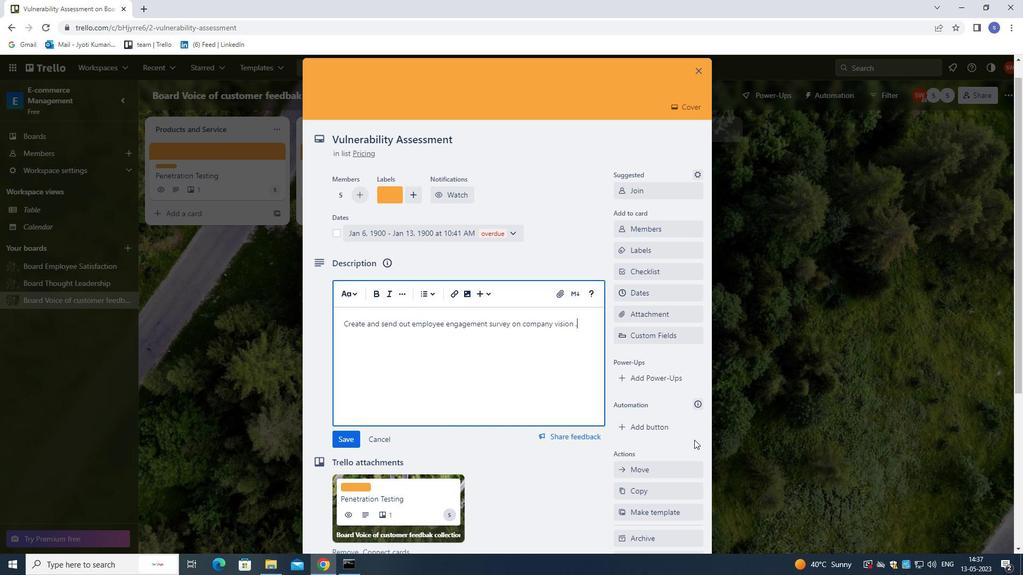 
Action: Mouse scrolled (683, 447) with delta (0, 0)
Screenshot: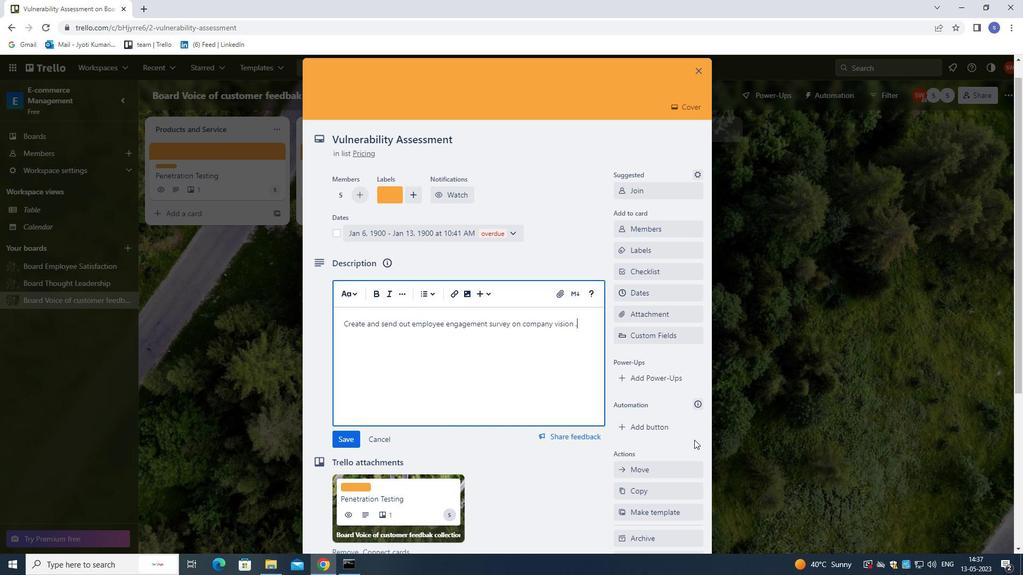 
Action: Mouse moved to (682, 448)
Screenshot: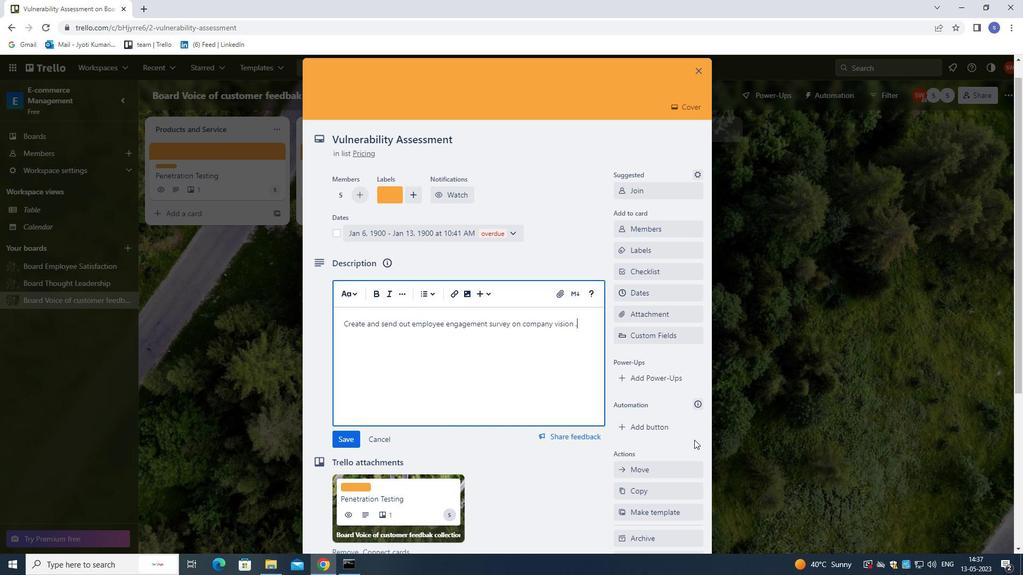 
Action: Mouse scrolled (682, 447) with delta (0, 0)
Screenshot: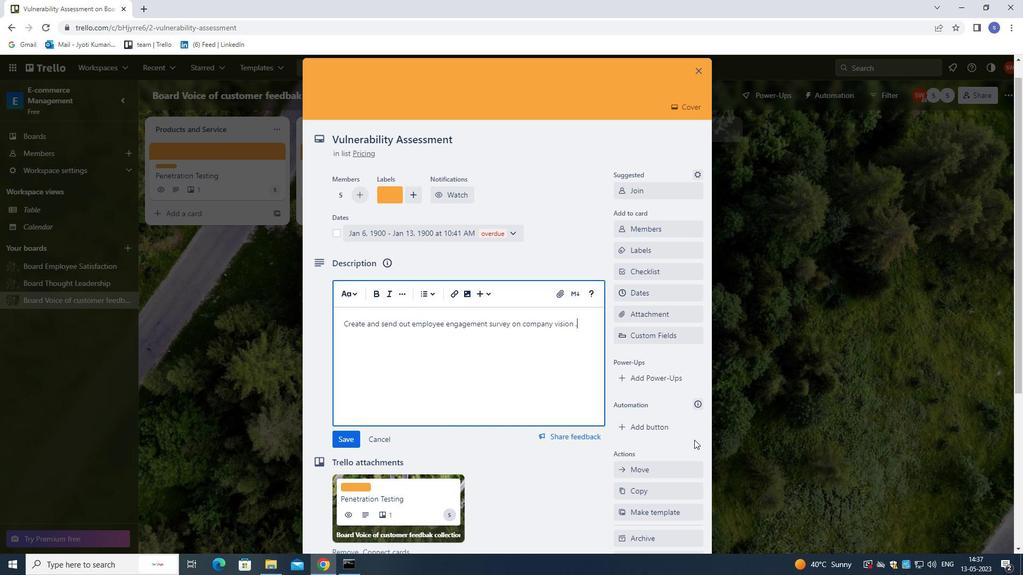 
Action: Mouse moved to (679, 449)
Screenshot: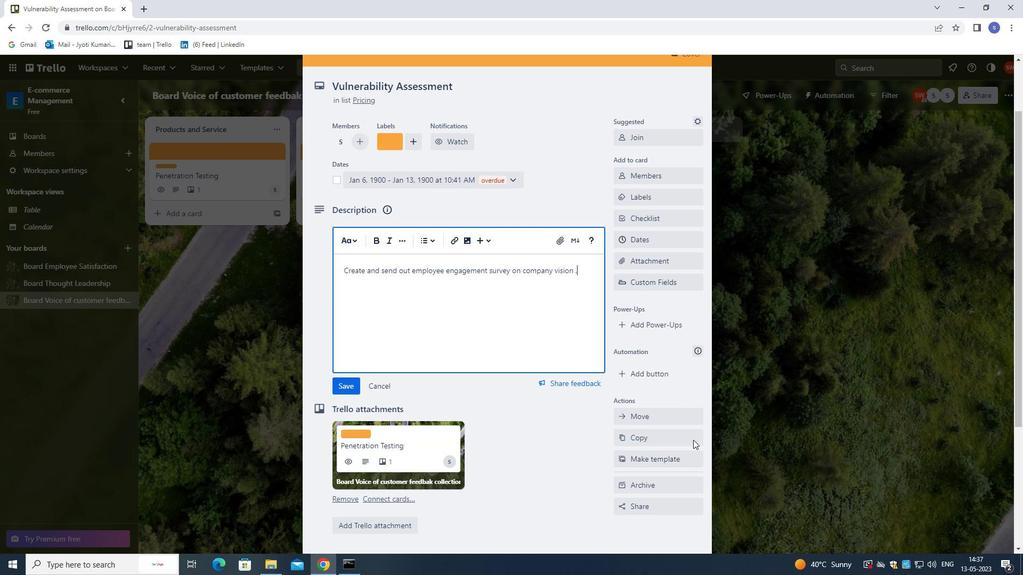 
Action: Mouse scrolled (679, 448) with delta (0, 0)
Screenshot: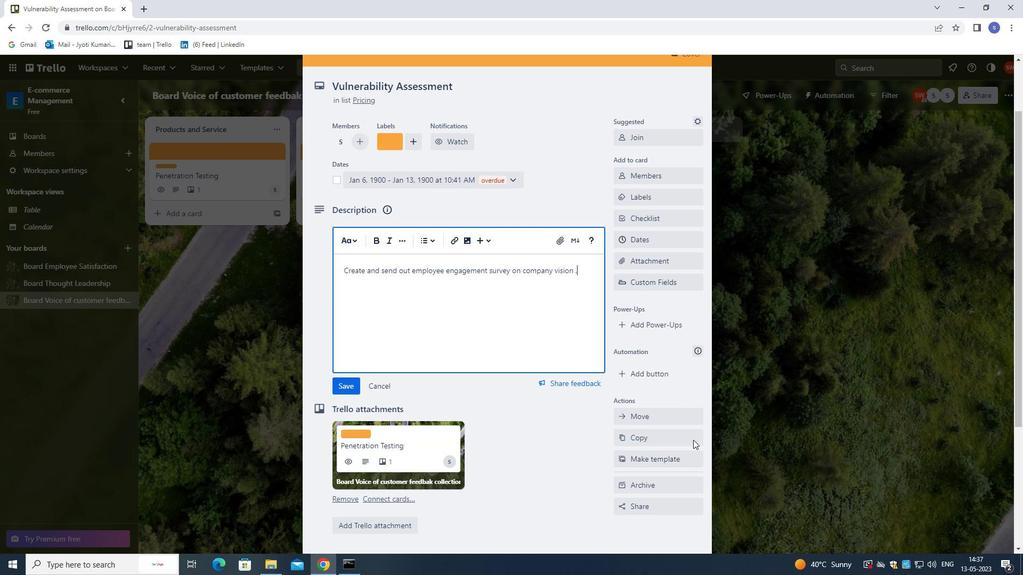 
Action: Mouse moved to (520, 482)
Screenshot: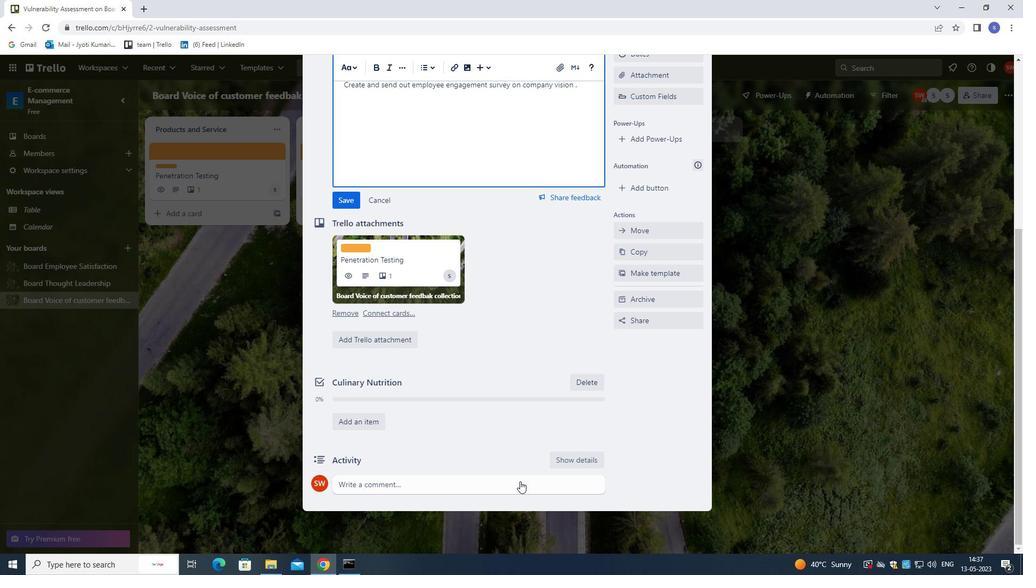 
Action: Mouse pressed left at (520, 482)
Screenshot: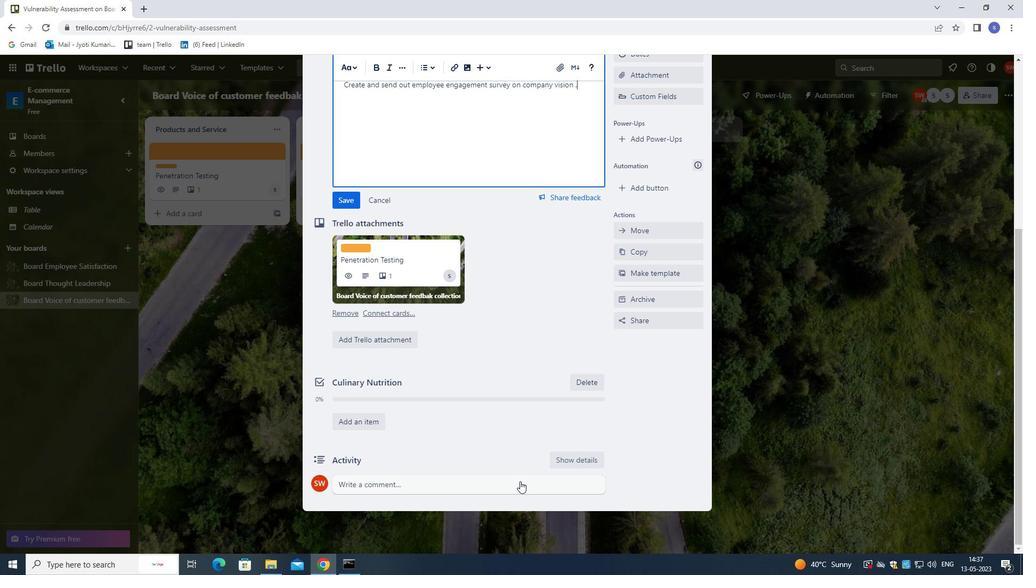 
Action: Mouse moved to (662, 411)
Screenshot: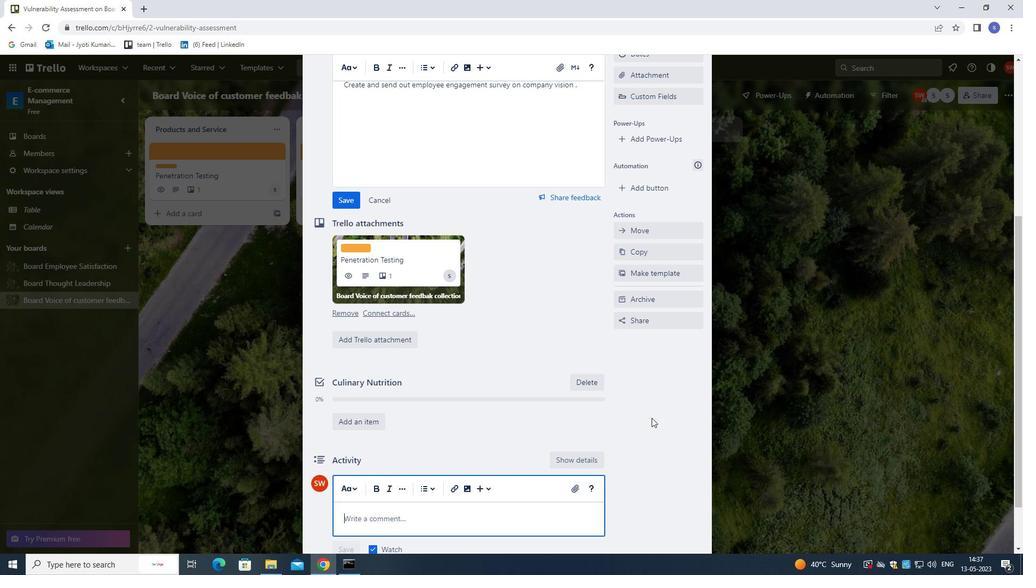 
Action: Key pressed <Key.shift><Key.shift>CREATE<Key.space>AND<Key.space>SEND<Key.space>OUT<Key.space>EMPLOYEE<Key.space>ENGAGEMENT<Key.space>SURVEY<Key.space>ON<Key.space>COMPANY<Key.space>VISION<Key.backspace><Key.backspace><Key.backspace><Key.backspace><Key.backspace><Key.backspace><Key.backspace><Key.backspace><Key.backspace><Key.backspace><Key.backspace><Key.backspace><Key.backspace><Key.backspace><Key.backspace><Key.backspace><Key.backspace><Key.backspace><Key.backspace><Key.backspace><Key.backspace><Key.backspace><Key.backspace><Key.backspace><Key.backspace><Key.backspace><Key.backspace><Key.backspace><Key.backspace><Key.backspace><Key.backspace><Key.backspace><Key.backspace><Key.backspace><Key.backspace><Key.backspace><Key.backspace><Key.backspace><Key.backspace><Key.backspace><Key.backspace><Key.backspace><Key.backspace><Key.backspace><Key.backspace><Key.backspace><Key.backspace><Key.backspace><Key.backspace><Key.backspace><Key.backspace><Key.backspace><Key.backspace><Key.backspace><Key.backspace><Key.backspace><Key.backspace><Key.backspace><Key.backspace><Key.backspace><Key.backspace><Key.backspace><Key.backspace><Key.backspace><Key.backspace><Key.backspace><Key.backspace><Key.backspace><Key.backspace><Key.backspace><Key.backspace><Key.backspace><Key.backspace><Key.backspace><Key.shift>LET<Key.space>US<Key.space>APPROACH<Key.space>THIS<Key.space>TASK<Key.space>WITH<Key.space>A<Key.space>SENSE<Key.space>OF<Key.space>CREATIVITY<Key.space>AND<Key.space>INNOVATION<Key.space>,<Key.space>LOOKING<Key.space>FOR<Key.space>UNIQUE<Key.space>AND<Key.space>UNCONVENTIONAL<Key.space>SOLUTIONS.
Screenshot: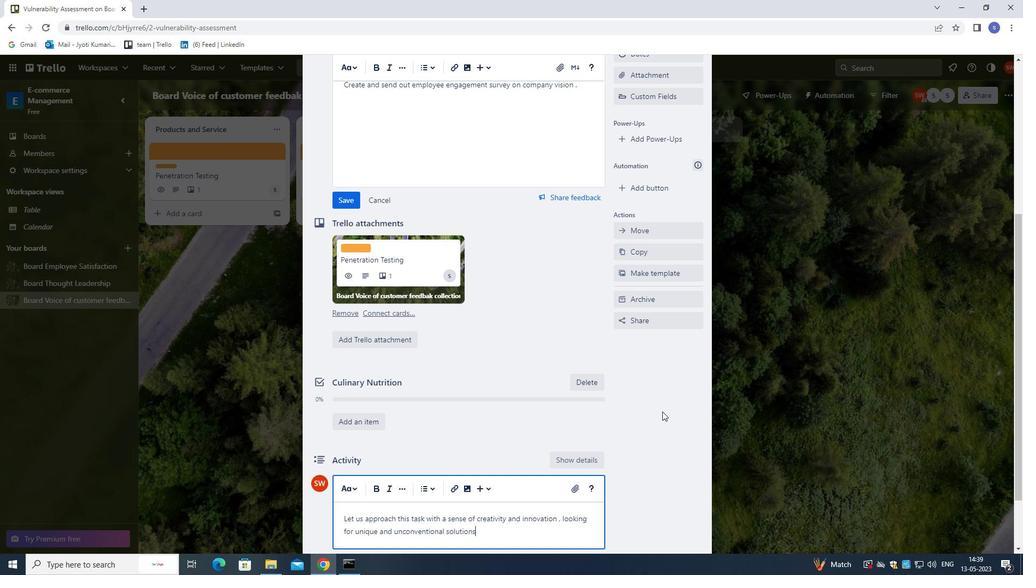 
Action: Mouse moved to (349, 205)
Screenshot: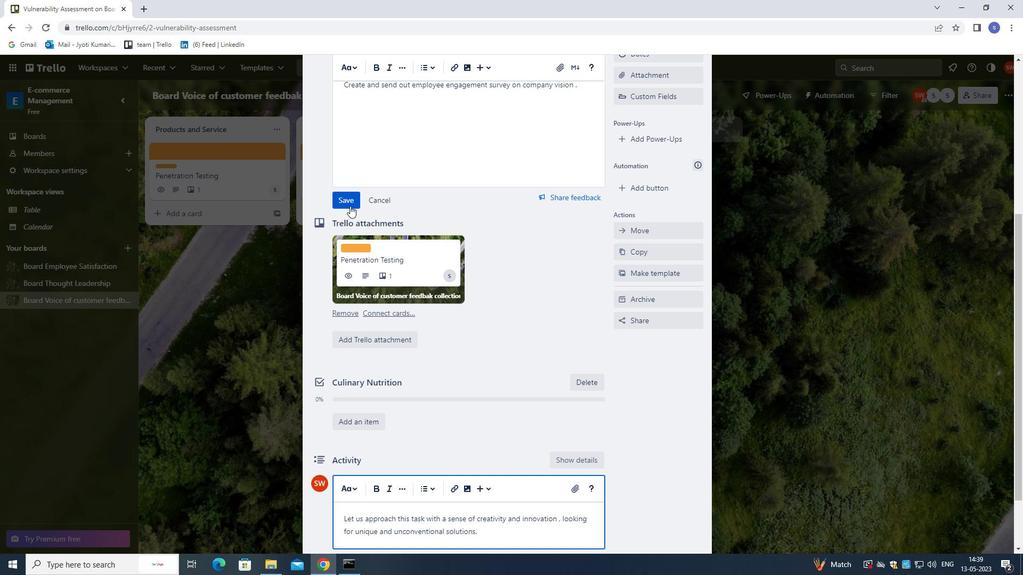 
Action: Mouse pressed left at (349, 205)
Screenshot: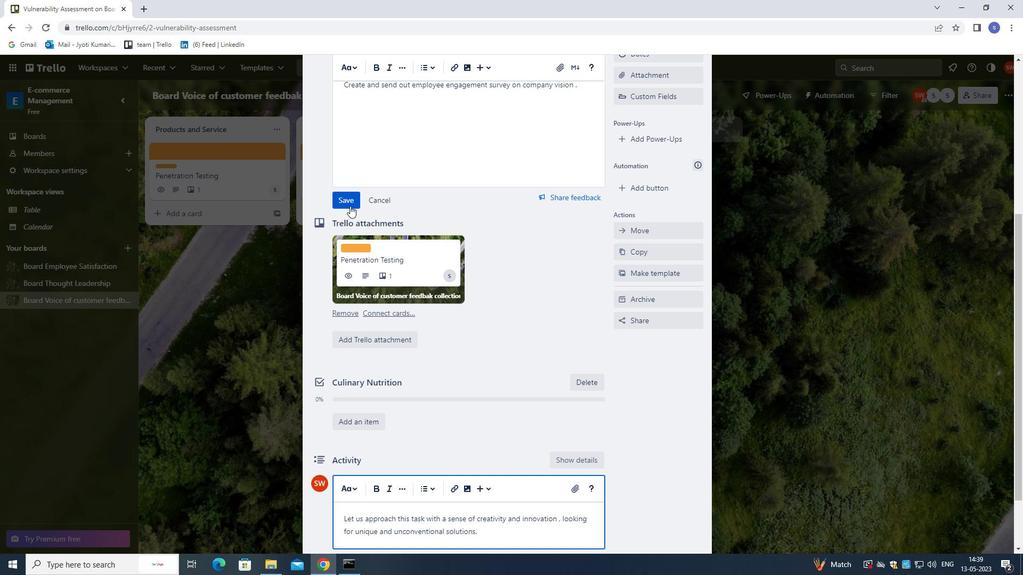 
Action: Mouse moved to (410, 393)
Screenshot: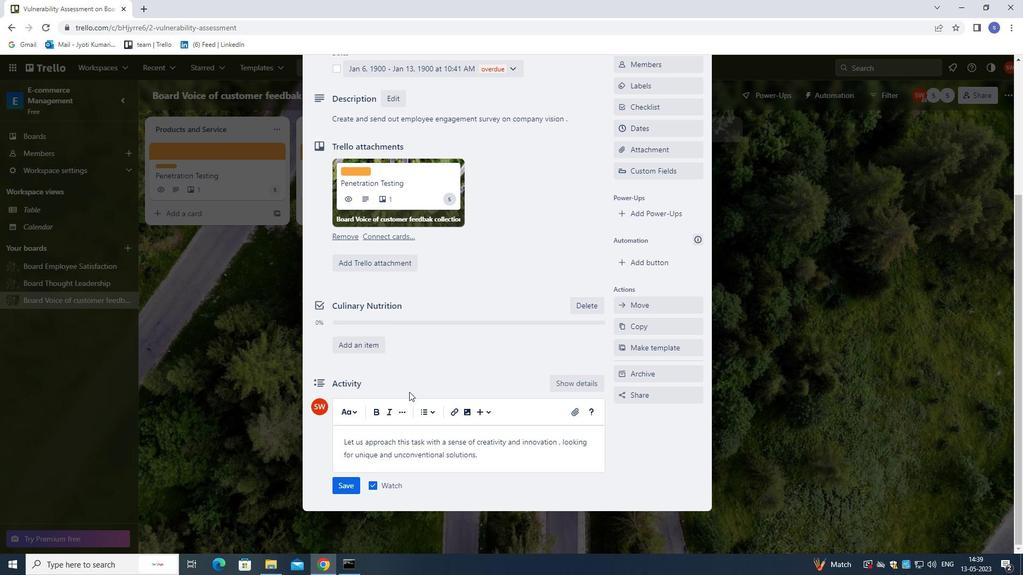 
Action: Mouse scrolled (410, 393) with delta (0, 0)
Screenshot: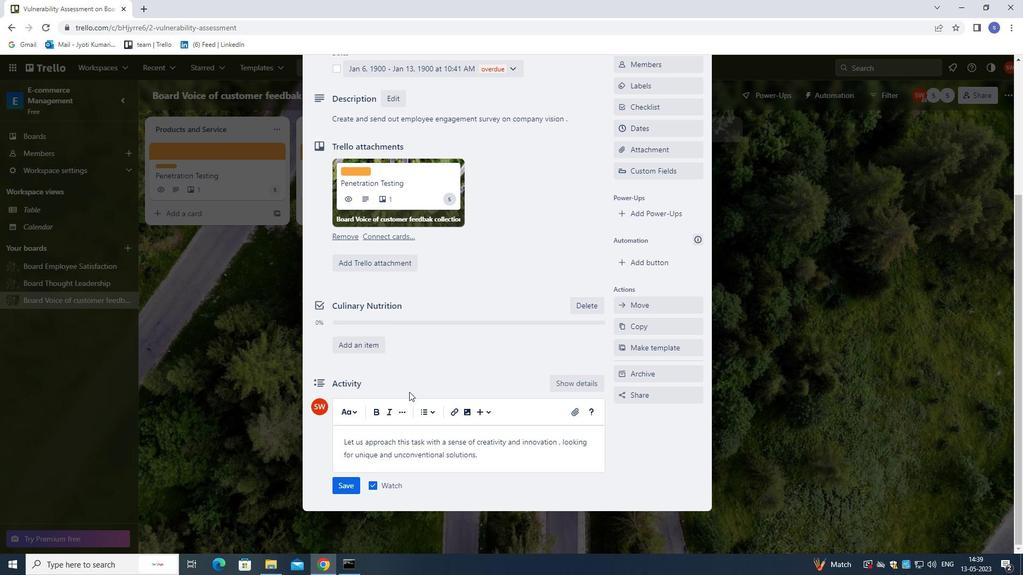 
Action: Mouse moved to (412, 396)
Screenshot: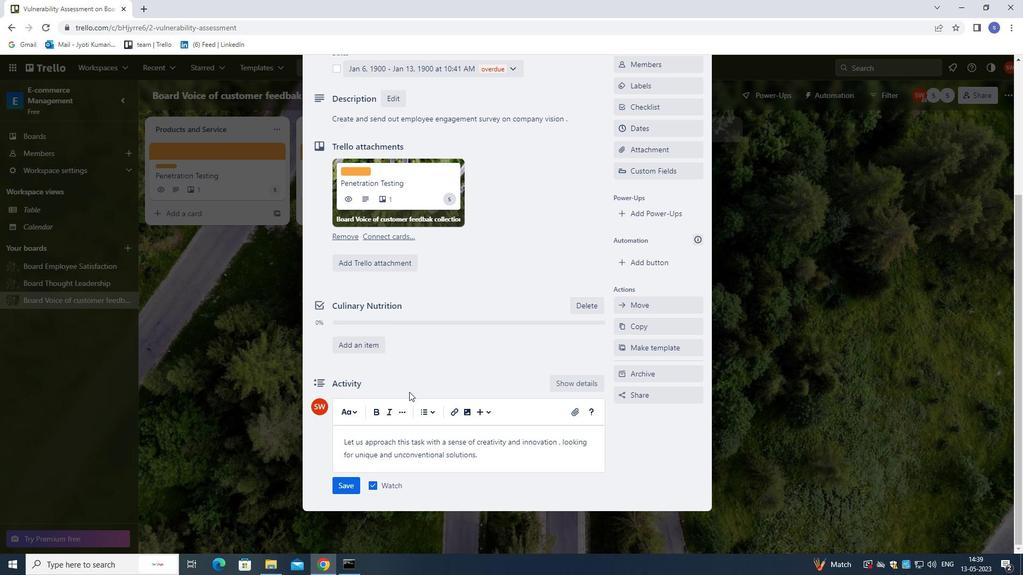 
Action: Mouse scrolled (412, 395) with delta (0, 0)
Screenshot: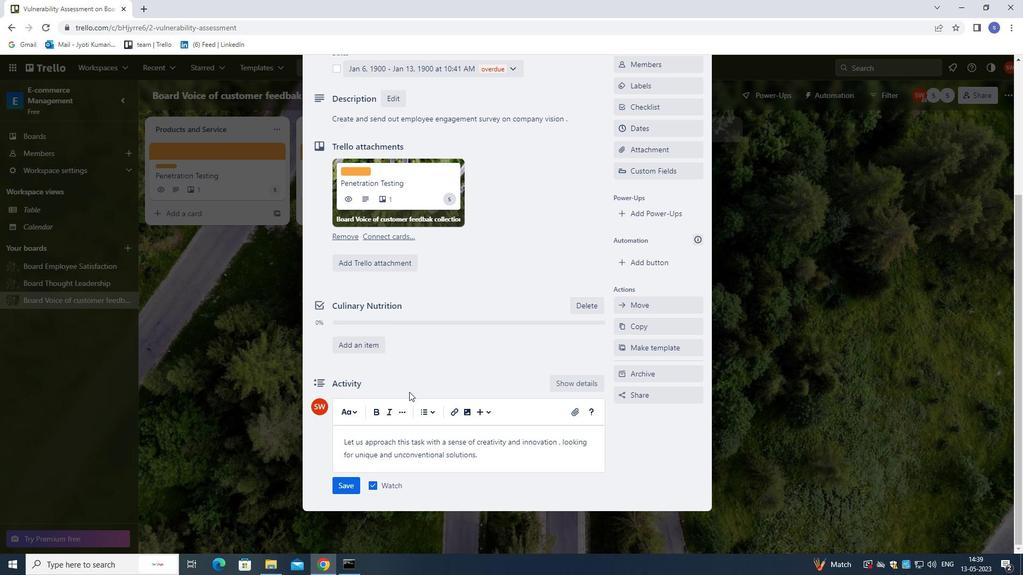 
Action: Mouse moved to (415, 399)
Screenshot: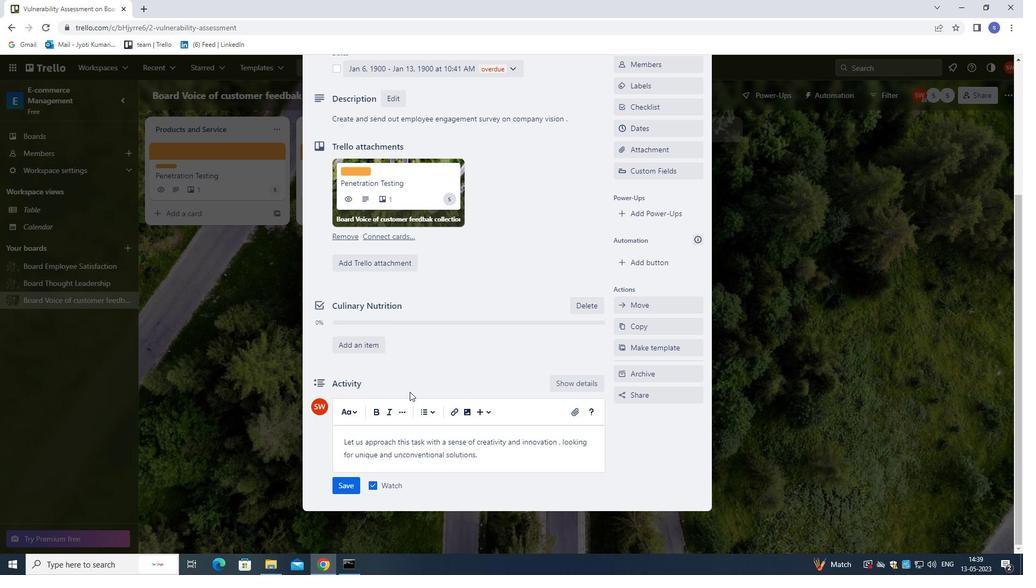 
Action: Mouse scrolled (415, 398) with delta (0, 0)
Screenshot: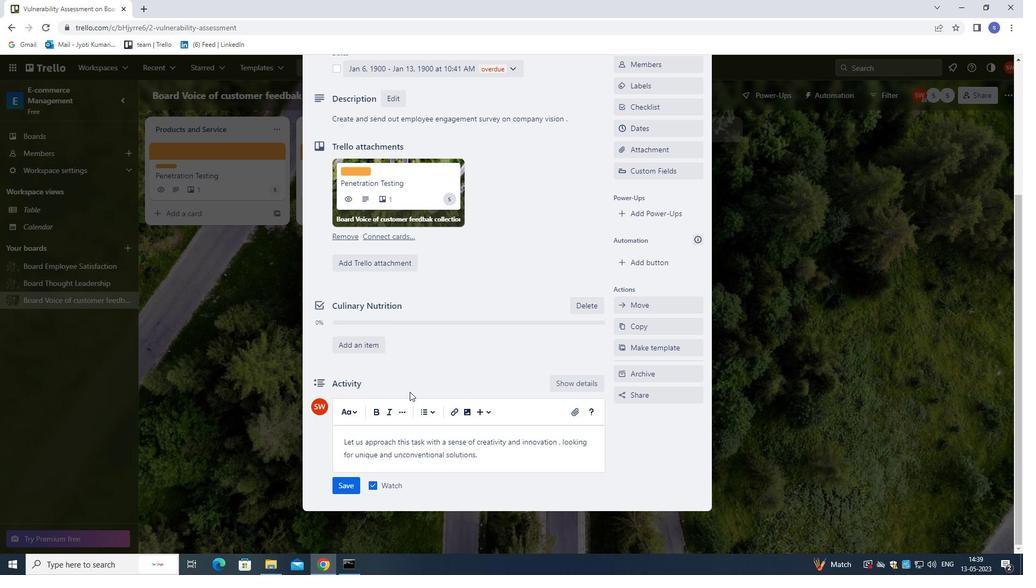 
Action: Mouse moved to (416, 401)
Screenshot: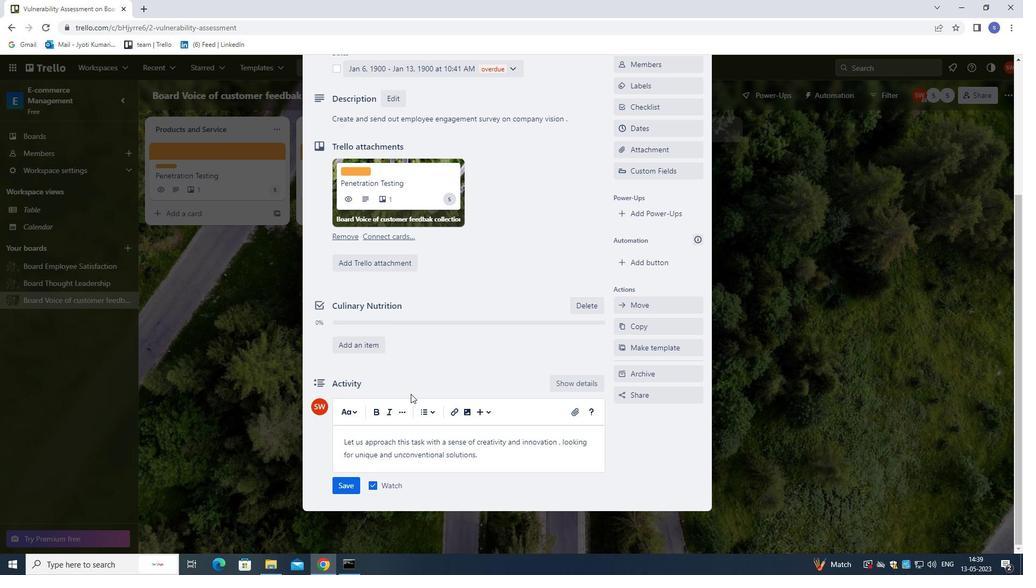 
Action: Mouse scrolled (416, 401) with delta (0, 0)
Screenshot: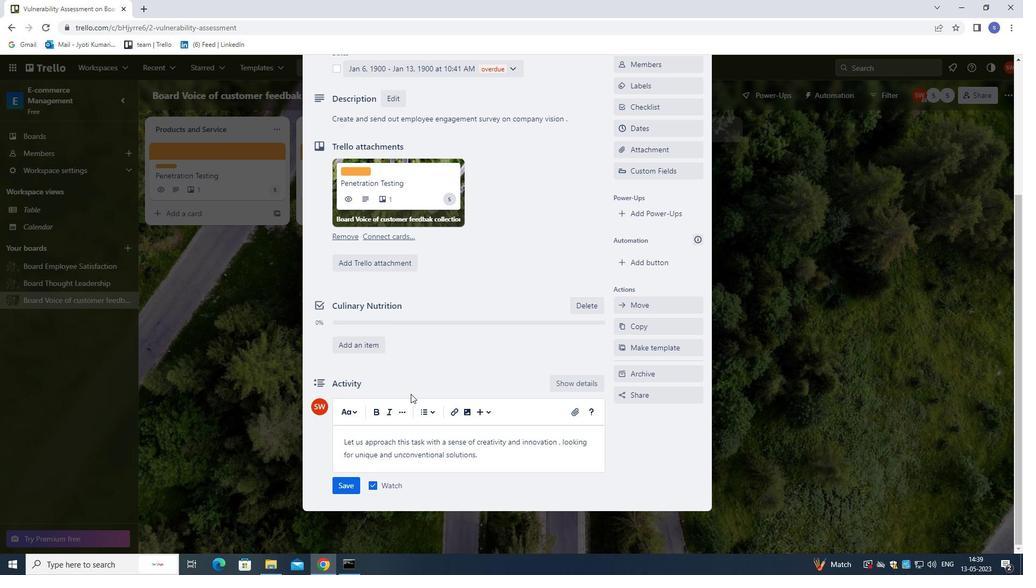 
Action: Mouse moved to (338, 486)
Screenshot: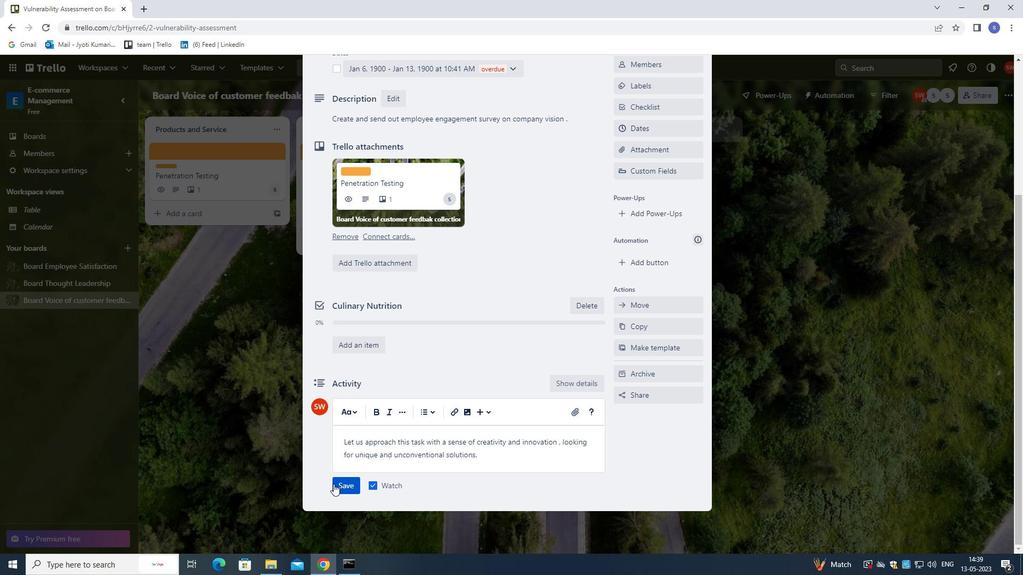 
Action: Mouse pressed left at (338, 486)
Screenshot: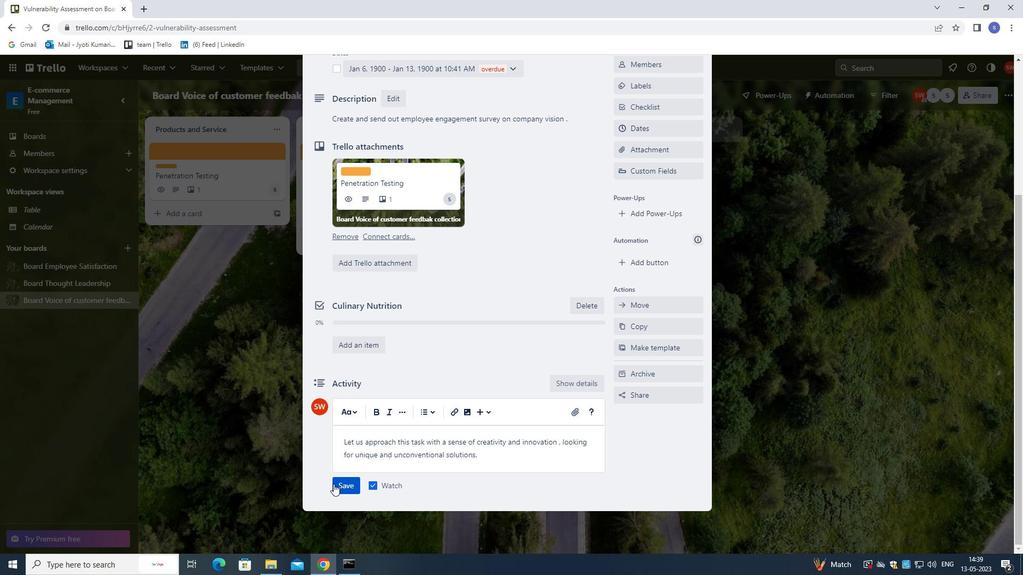 
Action: Mouse moved to (449, 468)
Screenshot: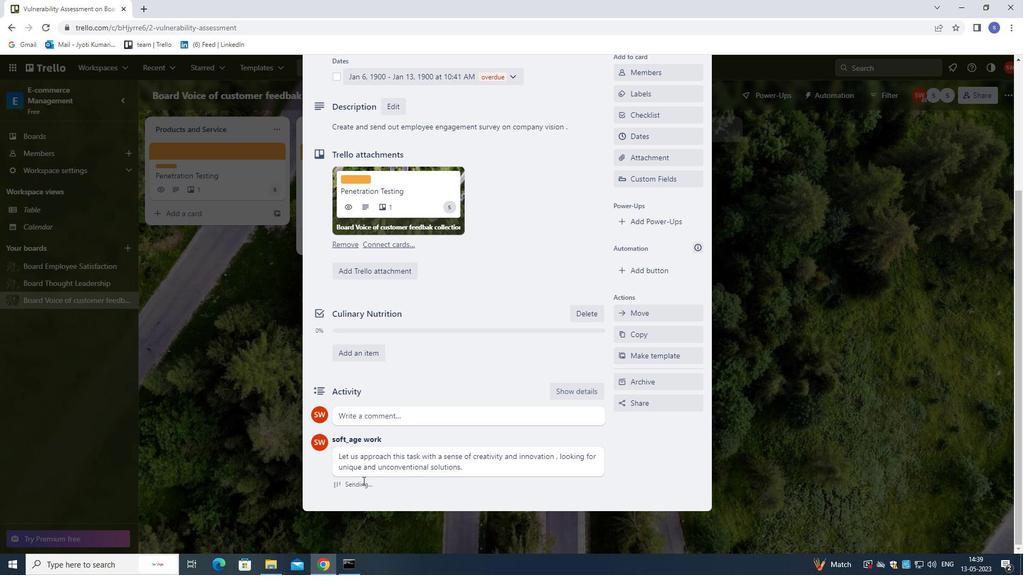 
Action: Mouse scrolled (449, 468) with delta (0, 0)
Screenshot: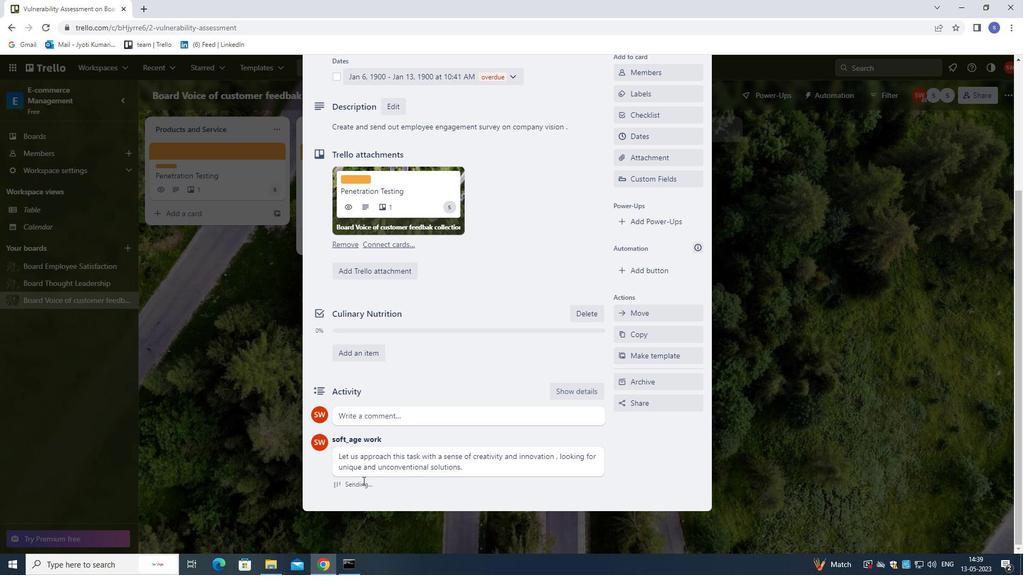 
Action: Mouse moved to (453, 461)
Screenshot: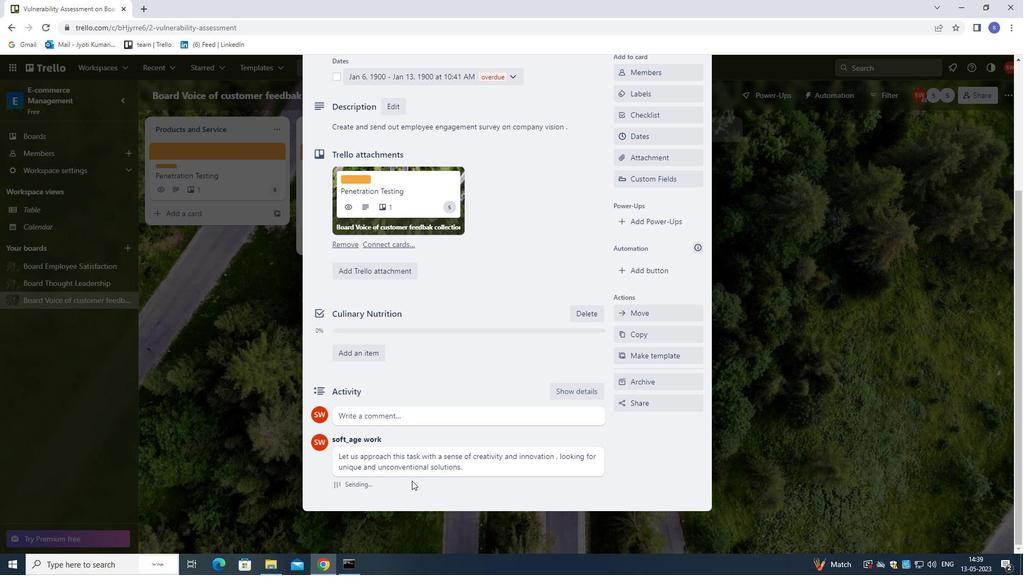 
Action: Mouse scrolled (453, 461) with delta (0, 0)
Screenshot: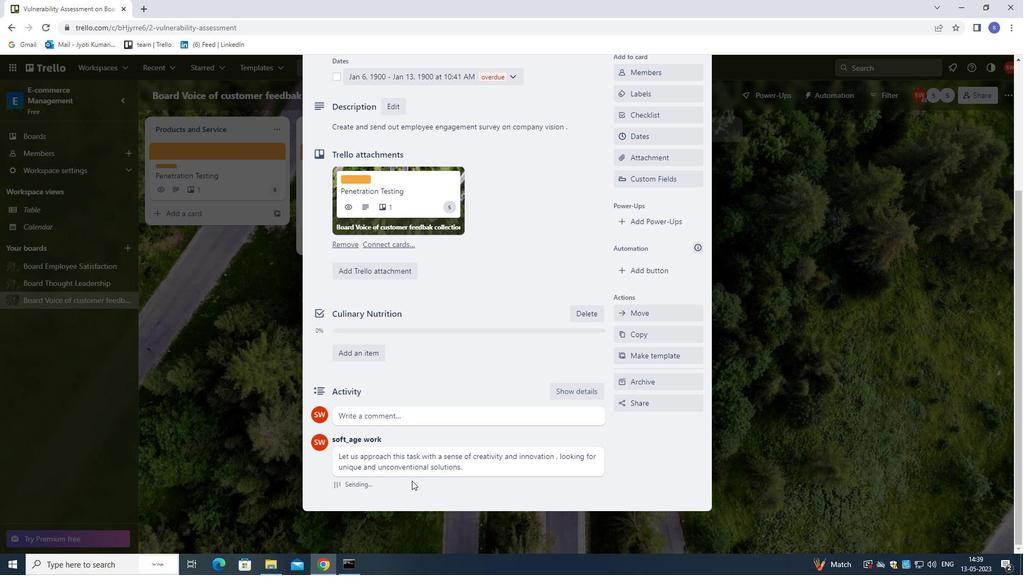 
Action: Mouse moved to (461, 451)
Screenshot: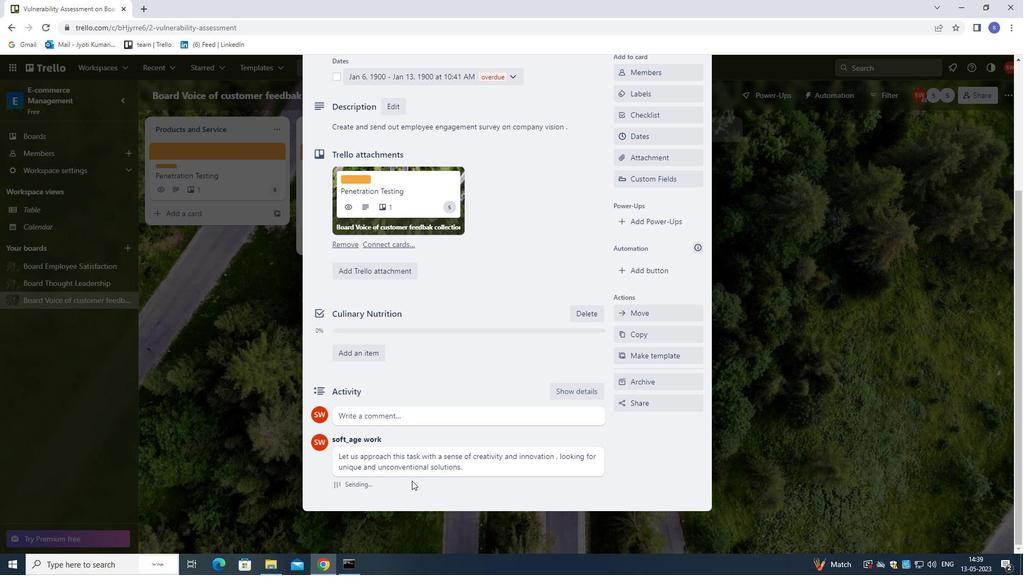 
Action: Mouse scrolled (461, 452) with delta (0, 0)
Screenshot: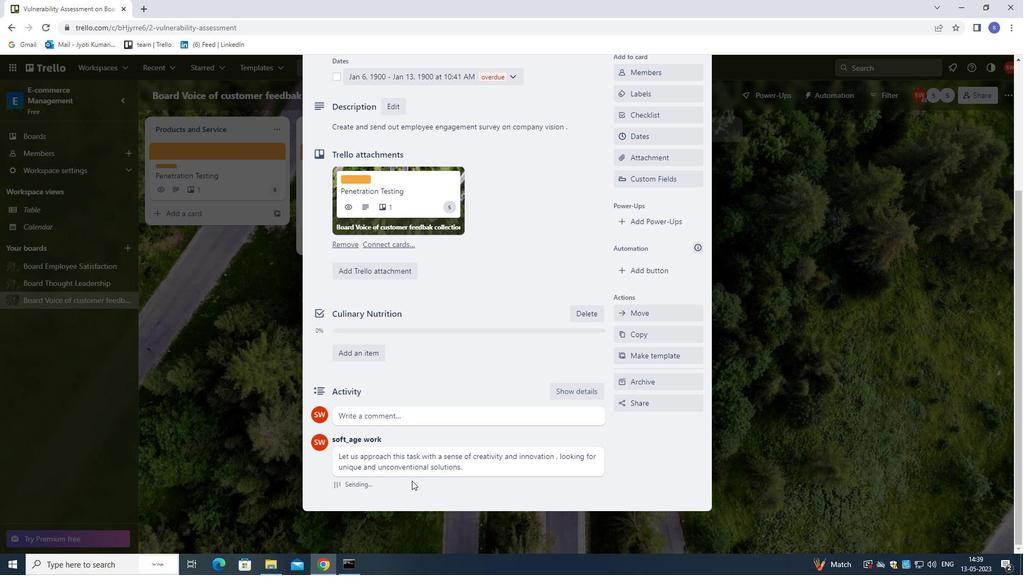 
Action: Mouse moved to (474, 437)
Screenshot: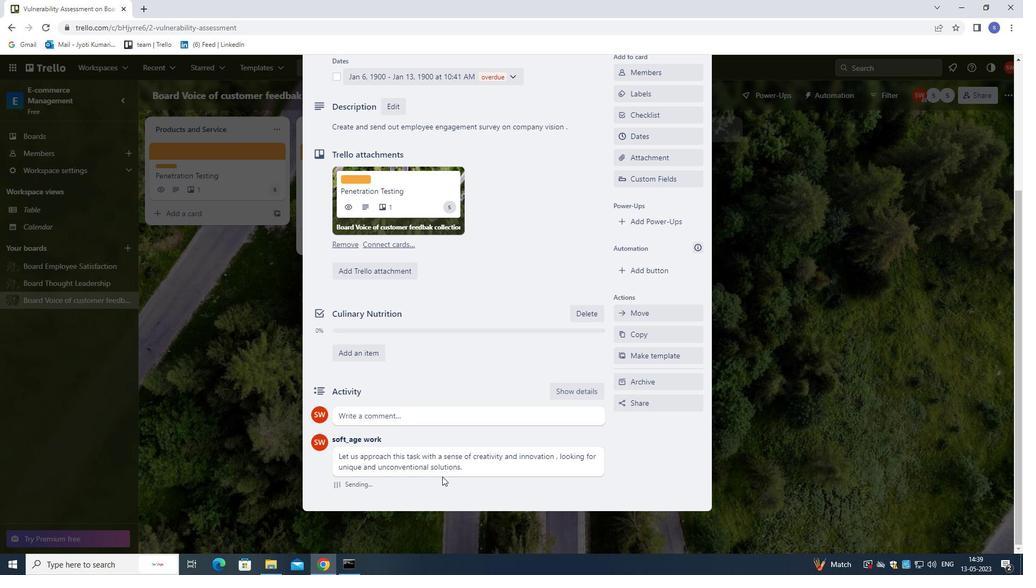 
Action: Mouse scrolled (474, 438) with delta (0, 0)
Screenshot: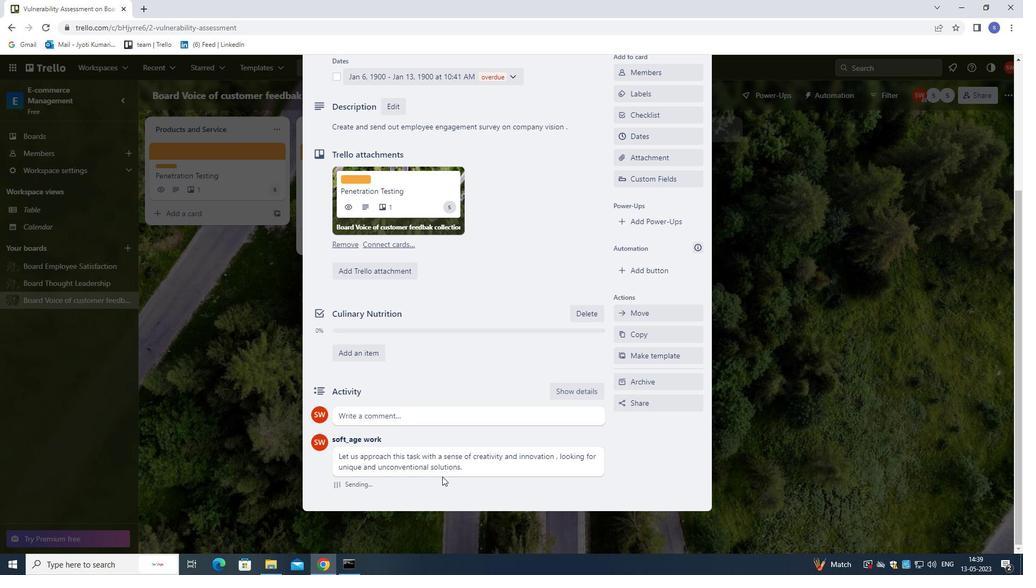
Action: Mouse moved to (517, 404)
Screenshot: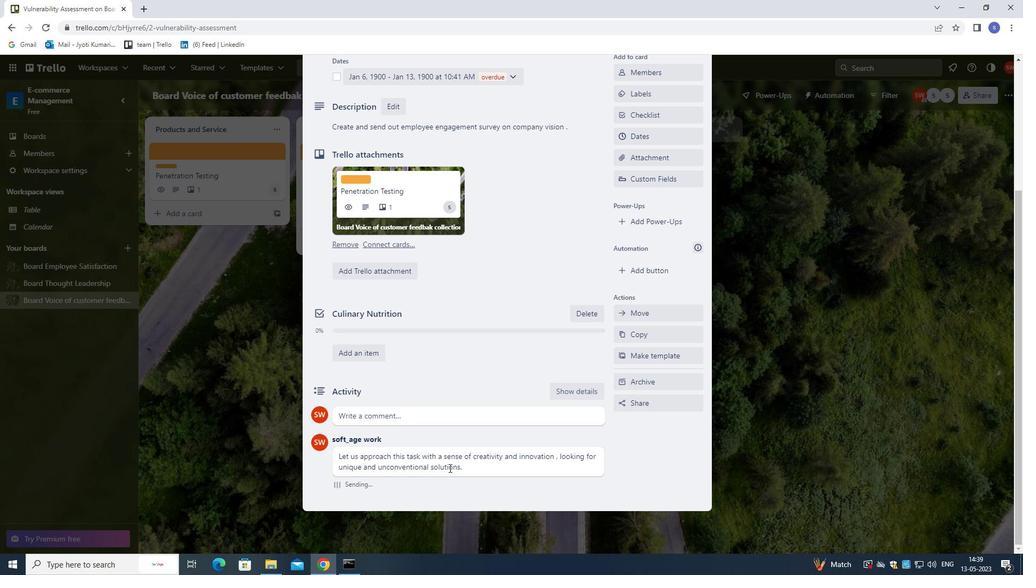 
Action: Mouse scrolled (517, 405) with delta (0, 0)
Screenshot: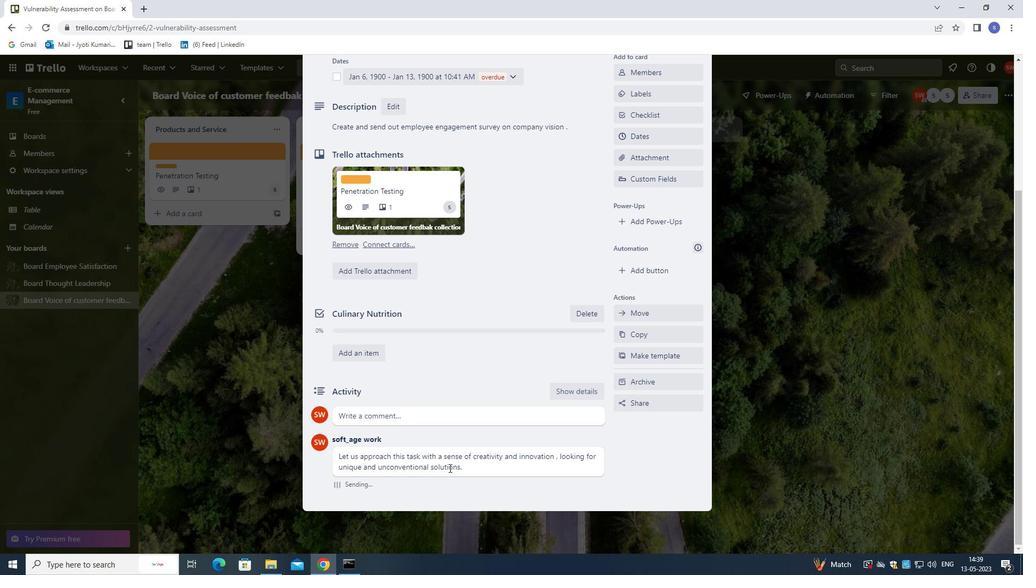 
Action: Mouse moved to (674, 218)
Screenshot: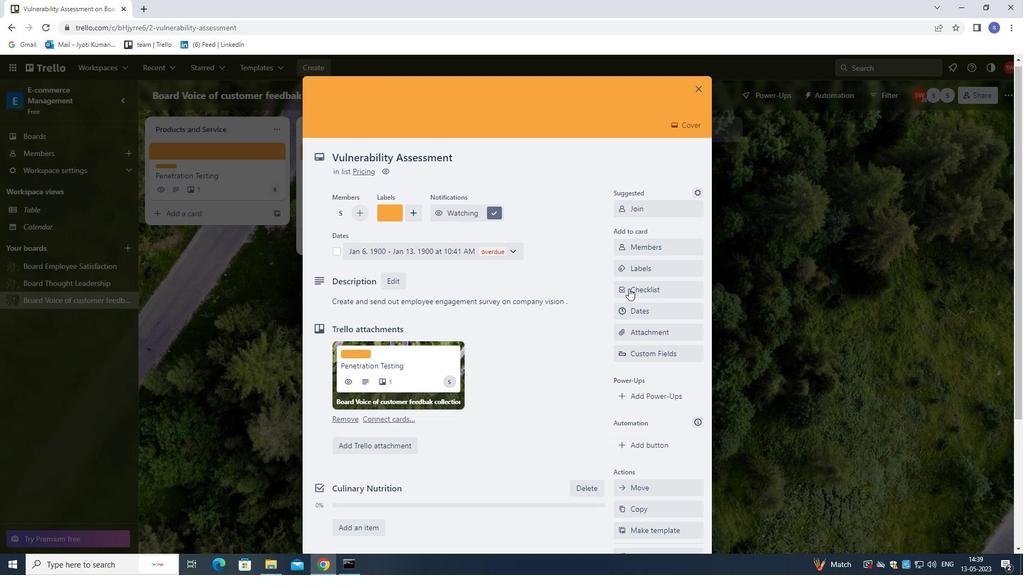 
Action: Mouse scrolled (674, 219) with delta (0, 0)
Screenshot: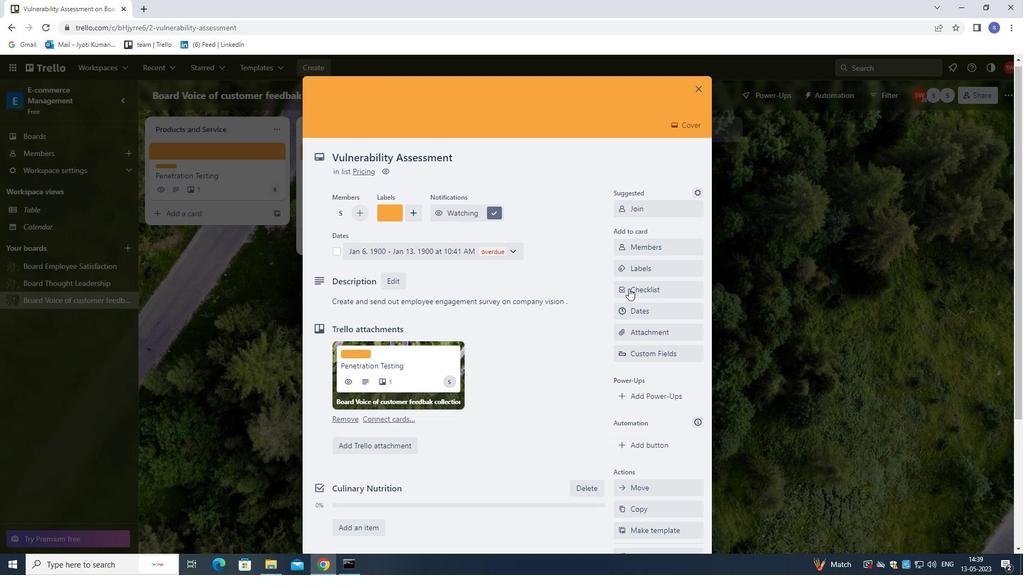 
Action: Mouse moved to (680, 205)
Screenshot: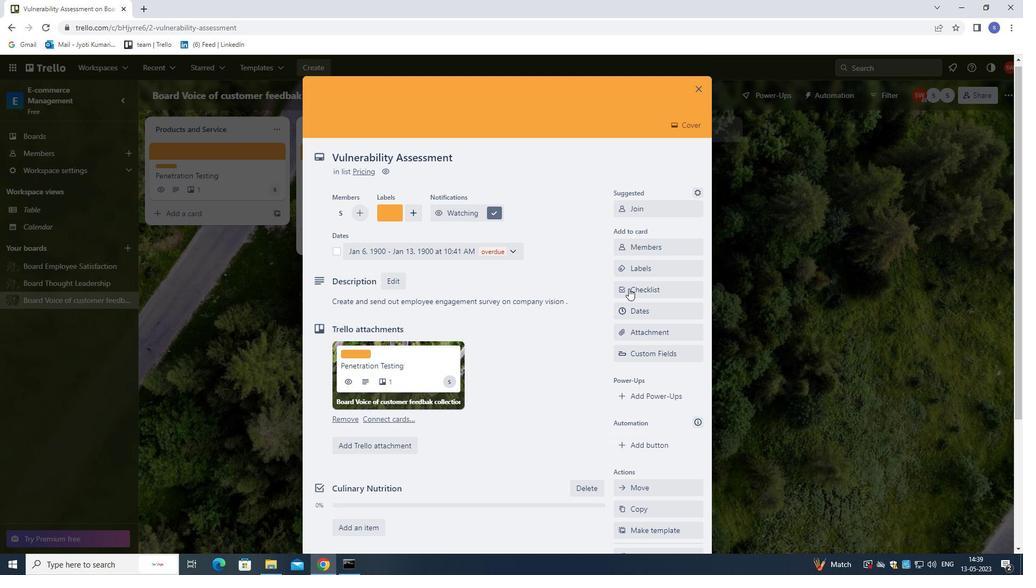 
Action: Mouse scrolled (680, 205) with delta (0, 0)
Screenshot: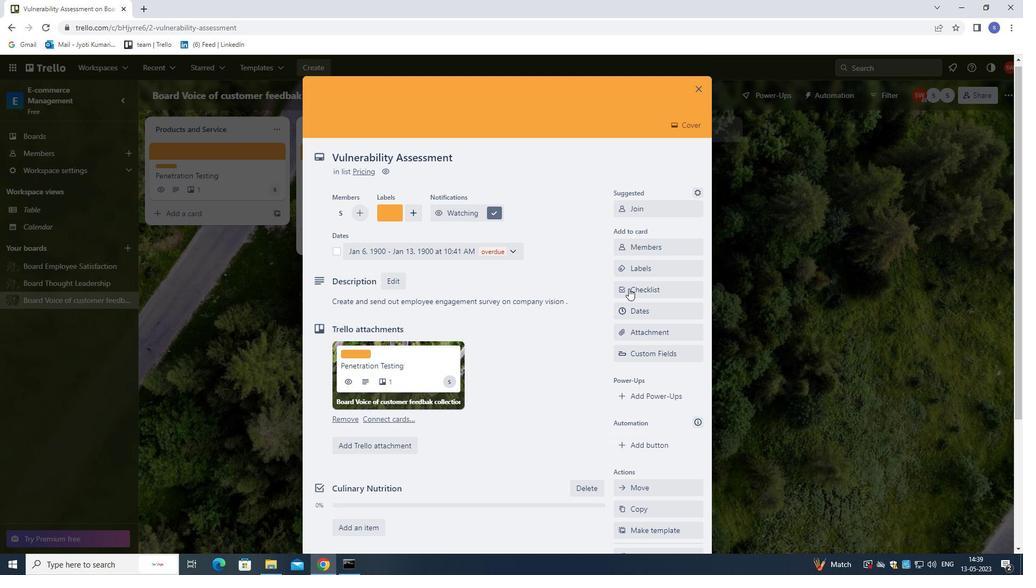 
Action: Mouse moved to (699, 87)
Screenshot: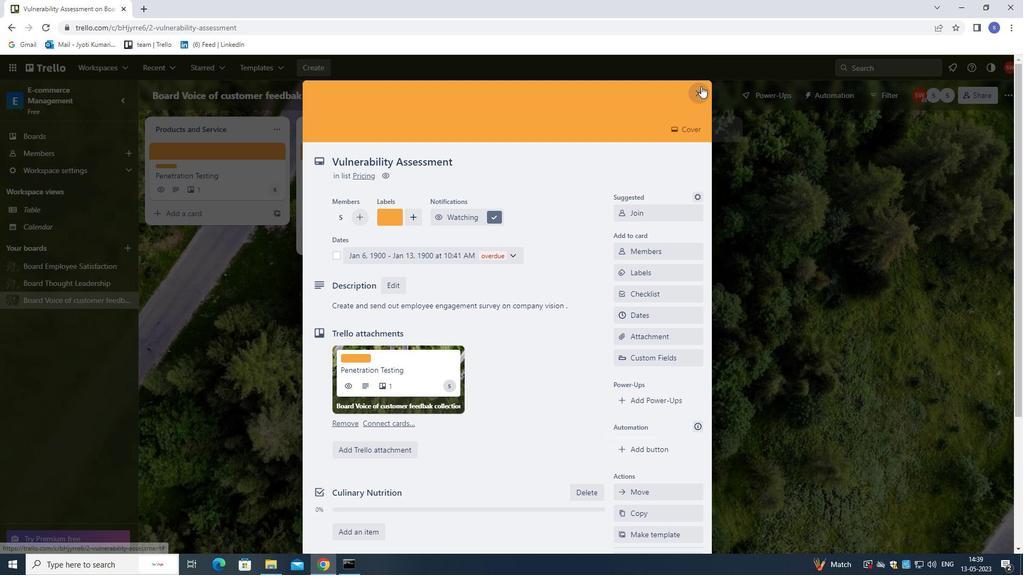 
Action: Mouse pressed left at (699, 87)
Screenshot: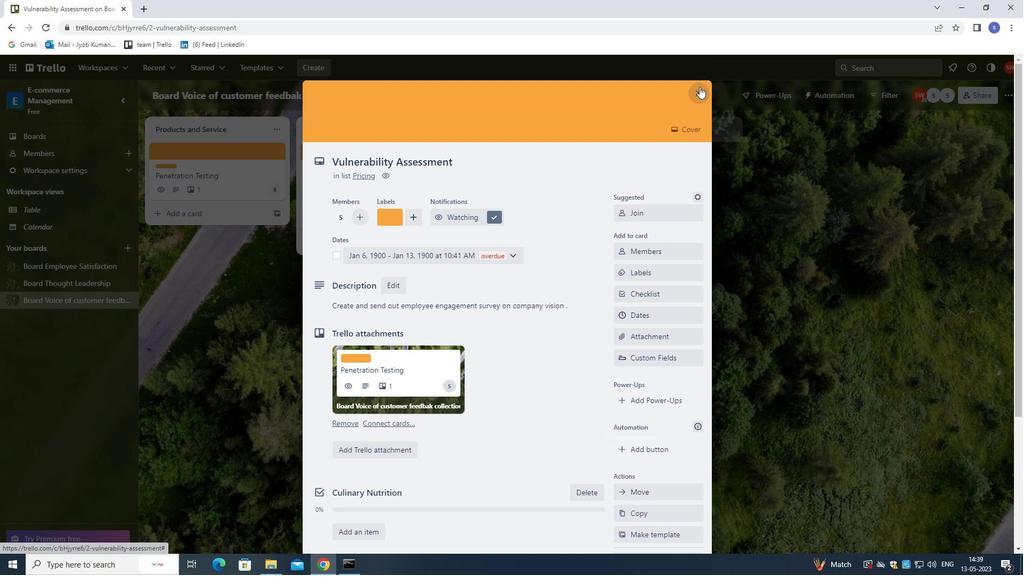 
Action: Mouse moved to (693, 91)
Screenshot: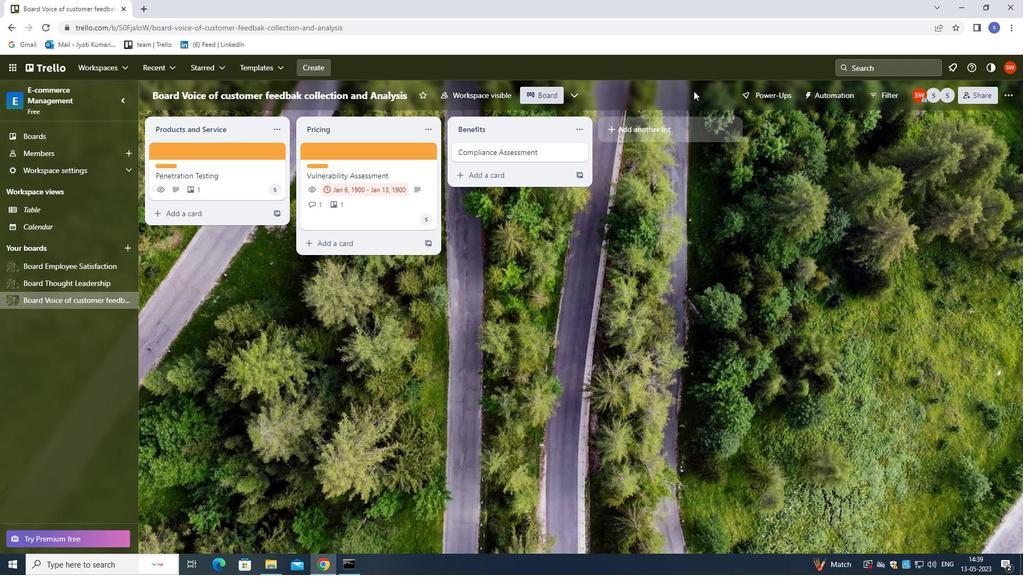 
